 Task: Log work in the project CometTech for the issue 'Integrate a new voice recognition feature into an existing mobile application to enhance user interaction and accessibility' spent time as '1w 2d 1h 26m' and remaining time as '3w 1d 23h 10m' and move to top of backlog. Now add the issue to the epic 'Agile Process Implementation'. Log work in the project CometTech for the issue 'Develop a new tool for automated testing of web application compatibility across different browsers and devices' spent time as '4w 4d 23h 59m' and remaining time as '1w 1d 14h 43m' and move to bottom of backlog. Now add the issue to the epic 'Performance Improvements'
Action: Mouse moved to (177, 54)
Screenshot: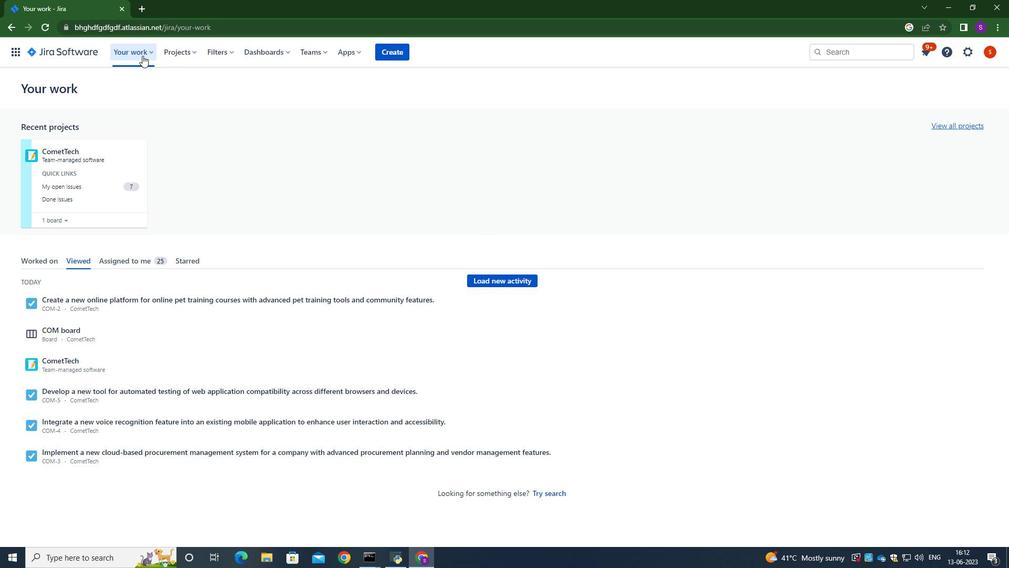 
Action: Mouse pressed left at (177, 54)
Screenshot: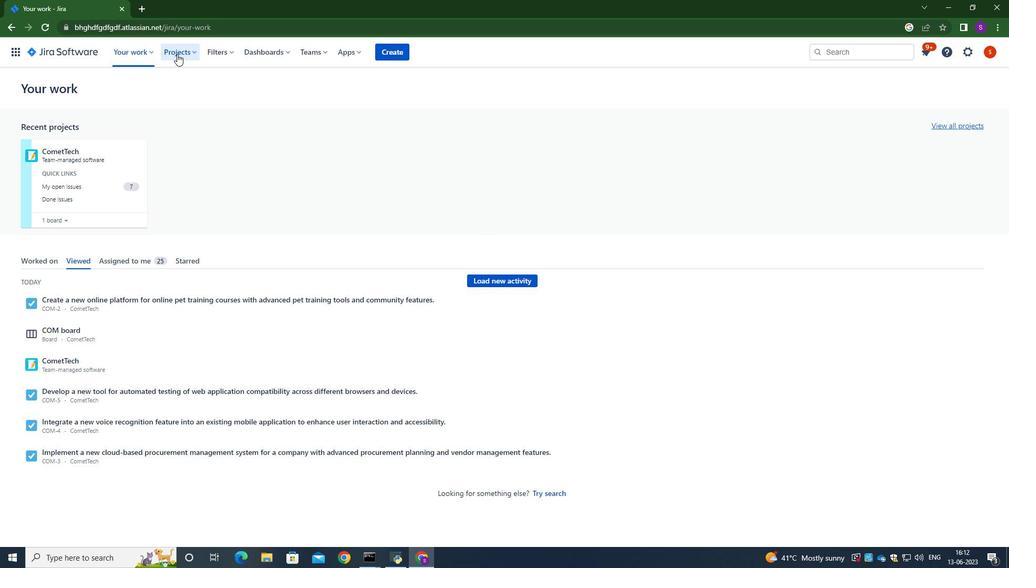 
Action: Mouse moved to (187, 97)
Screenshot: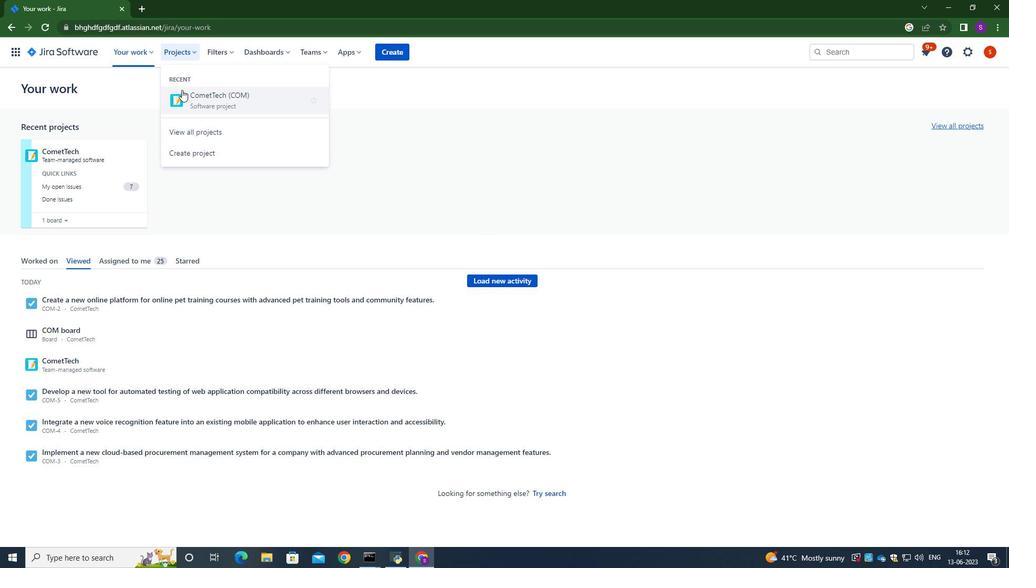 
Action: Mouse pressed left at (187, 97)
Screenshot: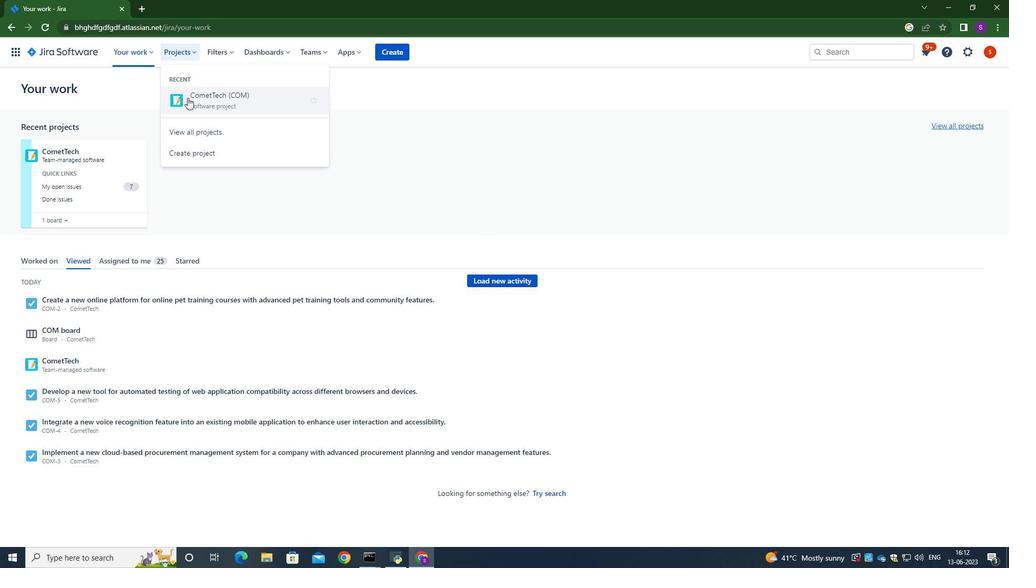 
Action: Mouse moved to (57, 160)
Screenshot: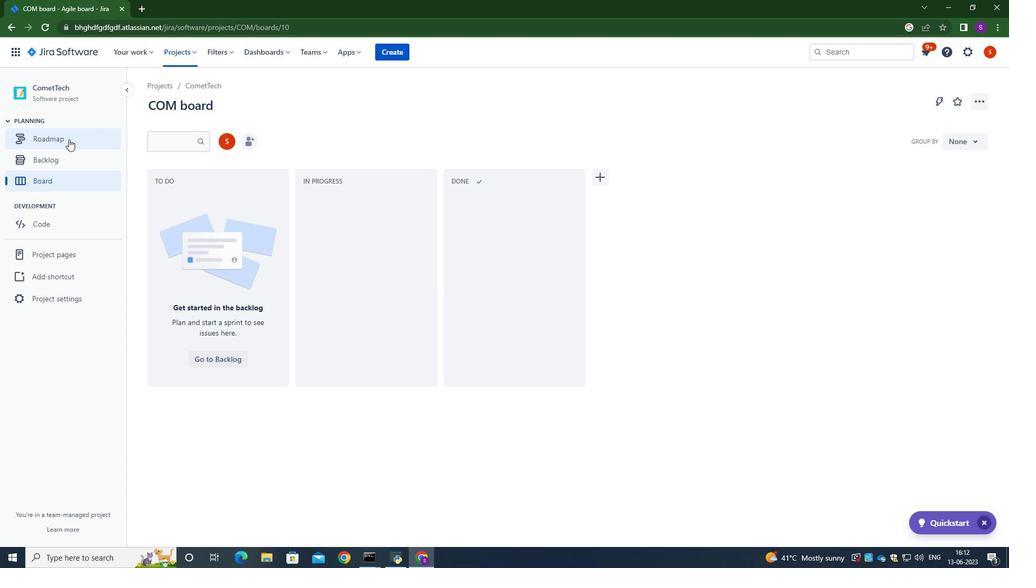 
Action: Mouse pressed left at (57, 160)
Screenshot: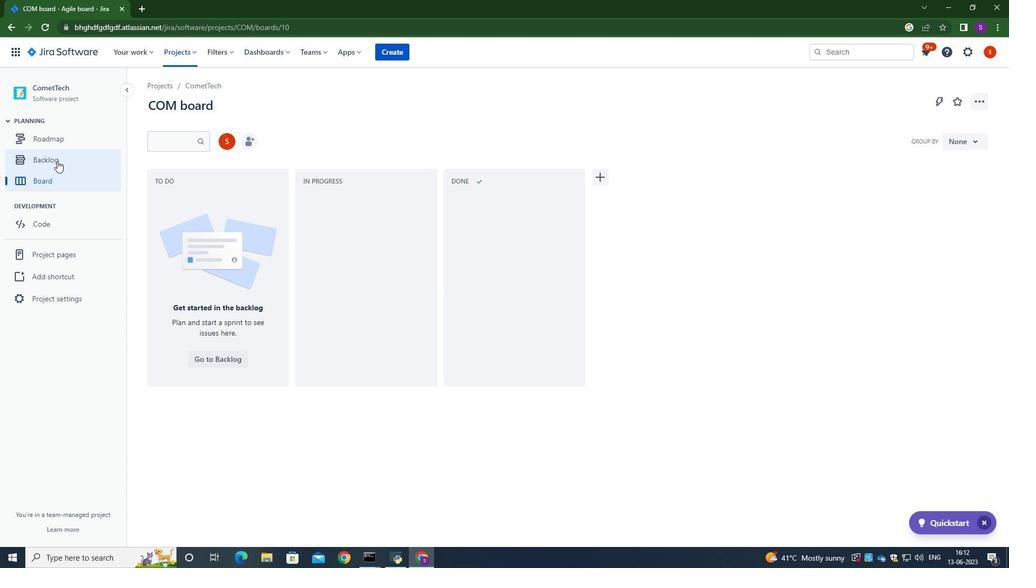 
Action: Mouse moved to (475, 342)
Screenshot: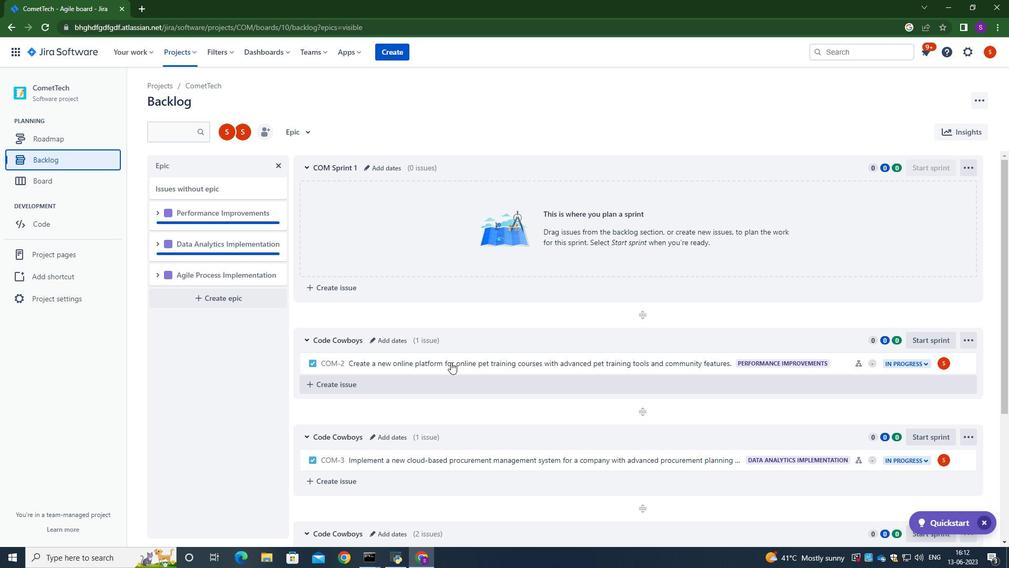 
Action: Mouse scrolled (475, 342) with delta (0, 0)
Screenshot: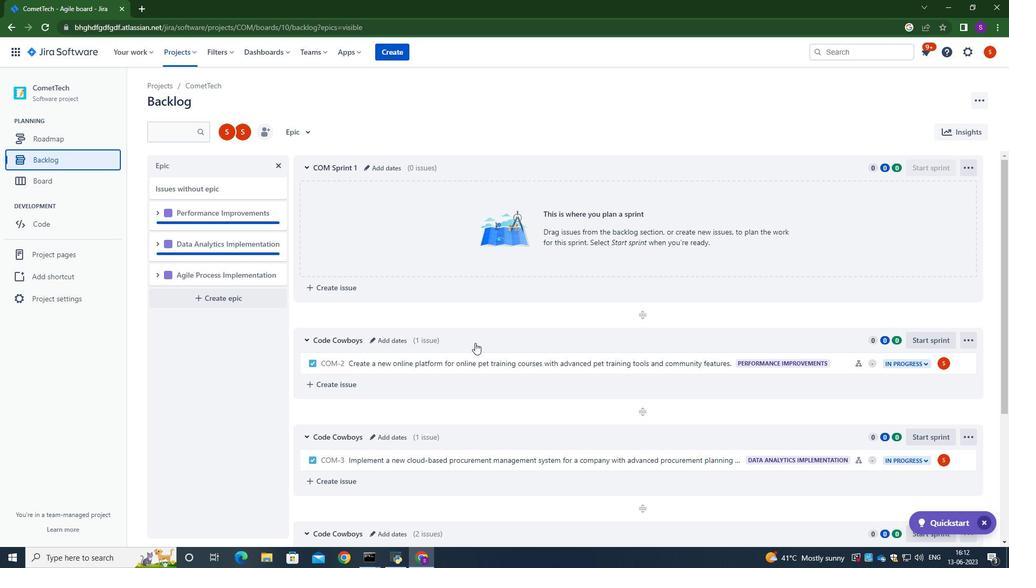 
Action: Mouse scrolled (475, 342) with delta (0, 0)
Screenshot: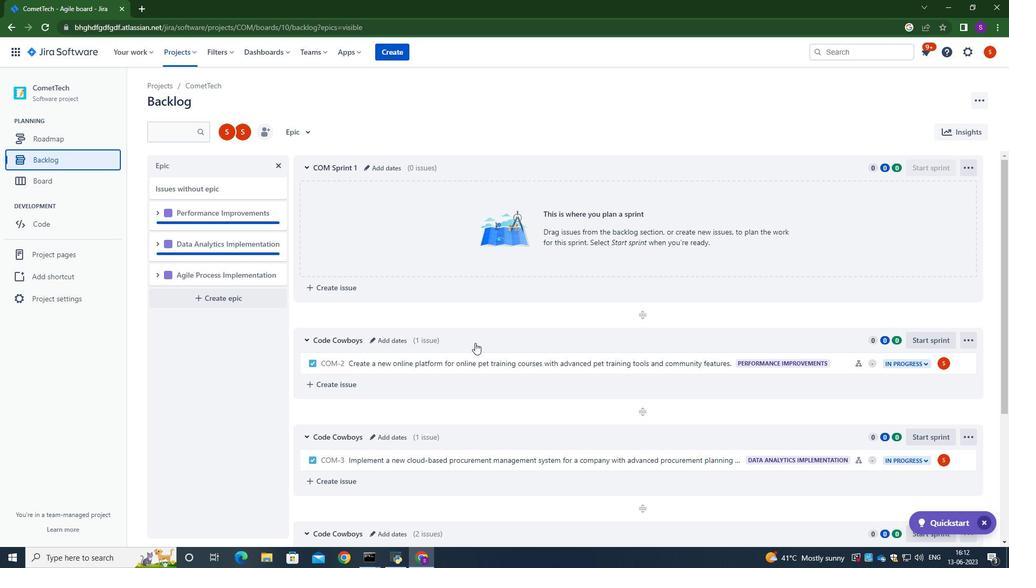 
Action: Mouse moved to (489, 298)
Screenshot: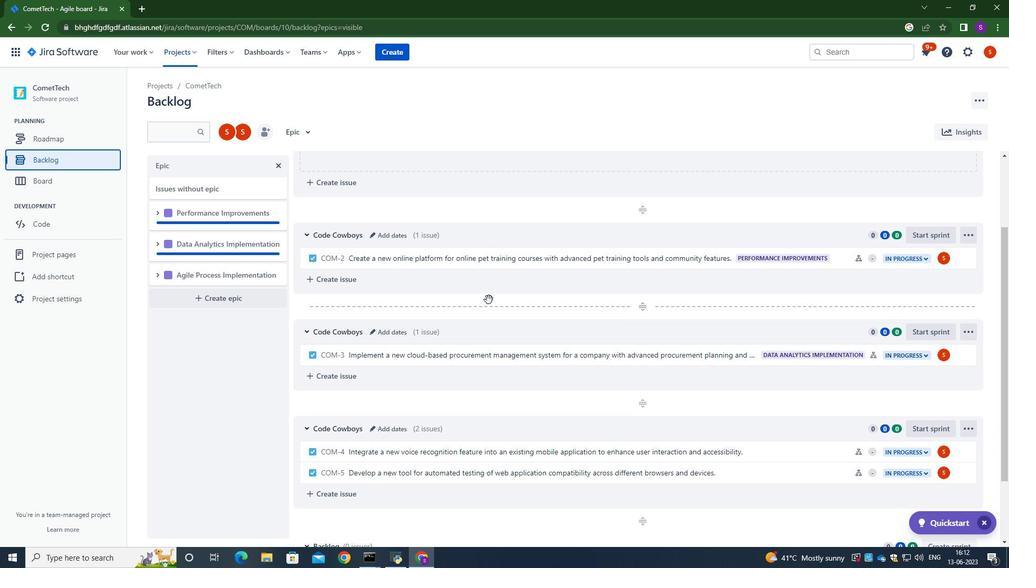 
Action: Mouse scrolled (489, 297) with delta (0, 0)
Screenshot: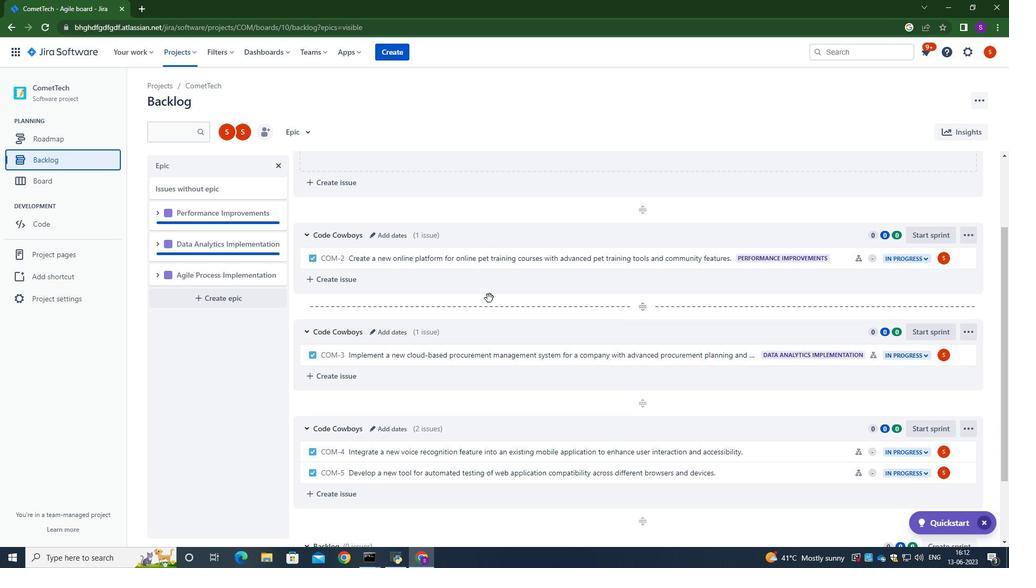 
Action: Mouse scrolled (489, 297) with delta (0, 0)
Screenshot: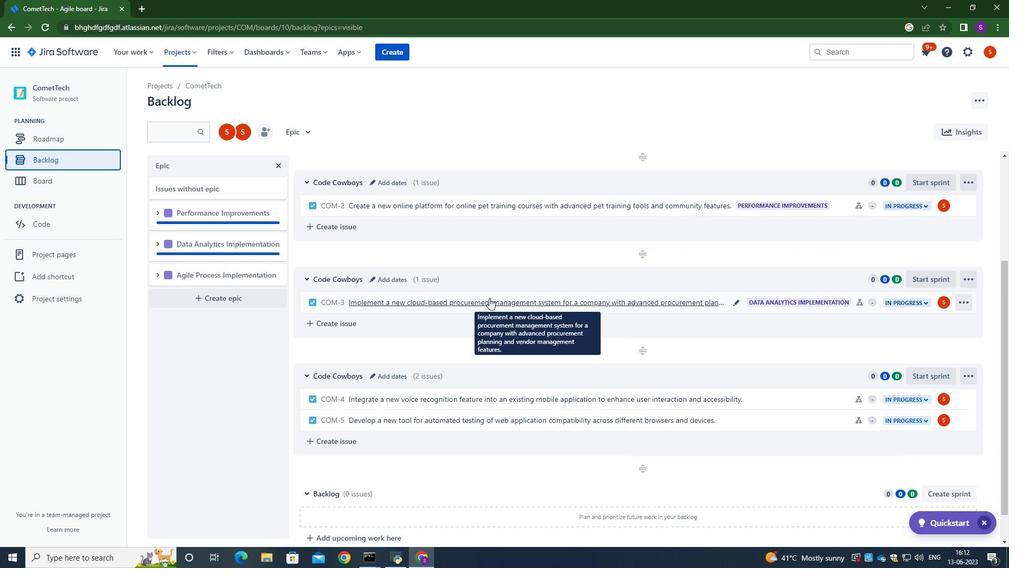 
Action: Mouse scrolled (489, 297) with delta (0, 0)
Screenshot: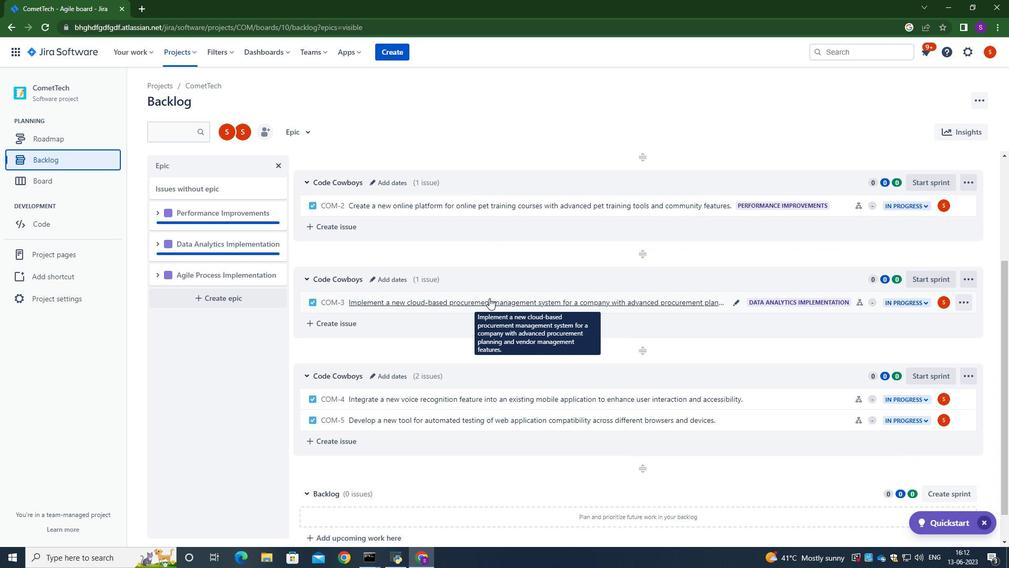 
Action: Mouse scrolled (489, 297) with delta (0, 0)
Screenshot: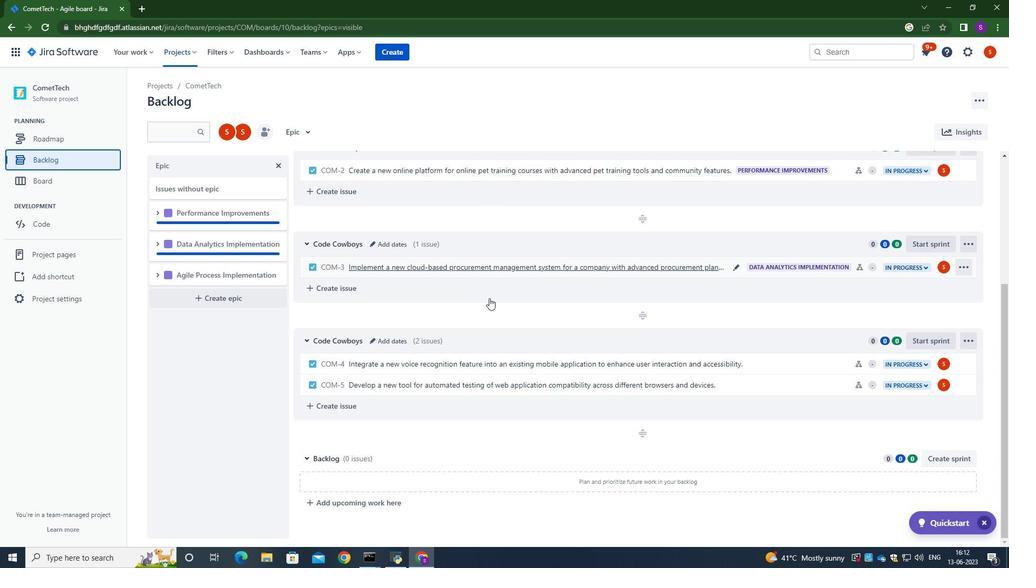 
Action: Mouse scrolled (489, 297) with delta (0, 0)
Screenshot: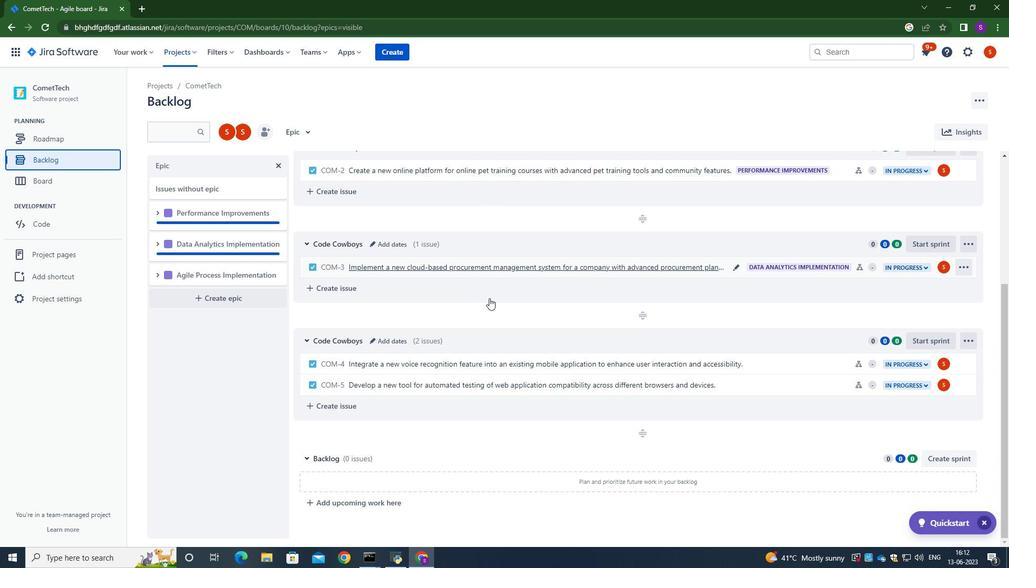 
Action: Mouse moved to (470, 364)
Screenshot: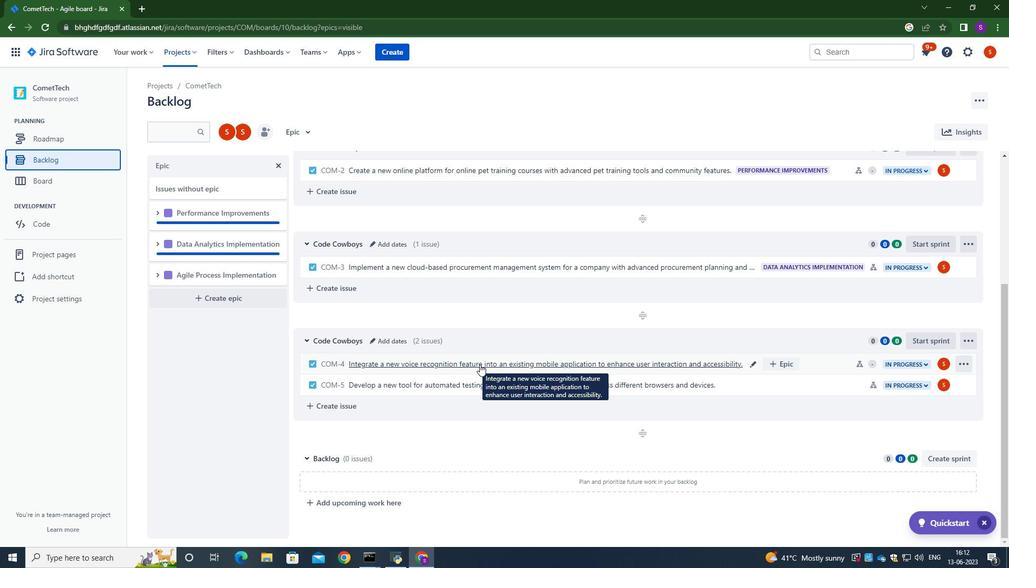 
Action: Mouse pressed left at (470, 364)
Screenshot: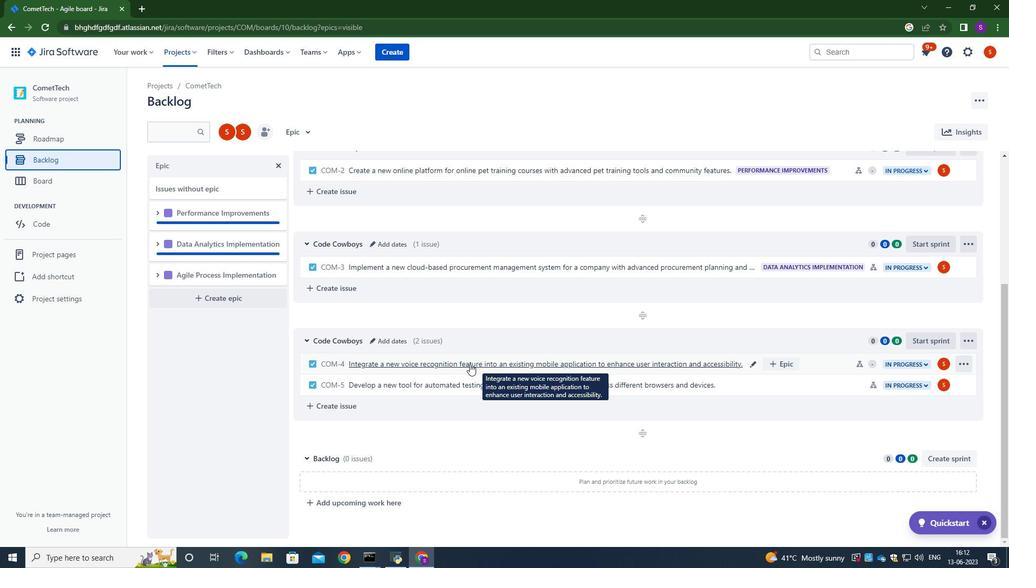 
Action: Mouse moved to (964, 158)
Screenshot: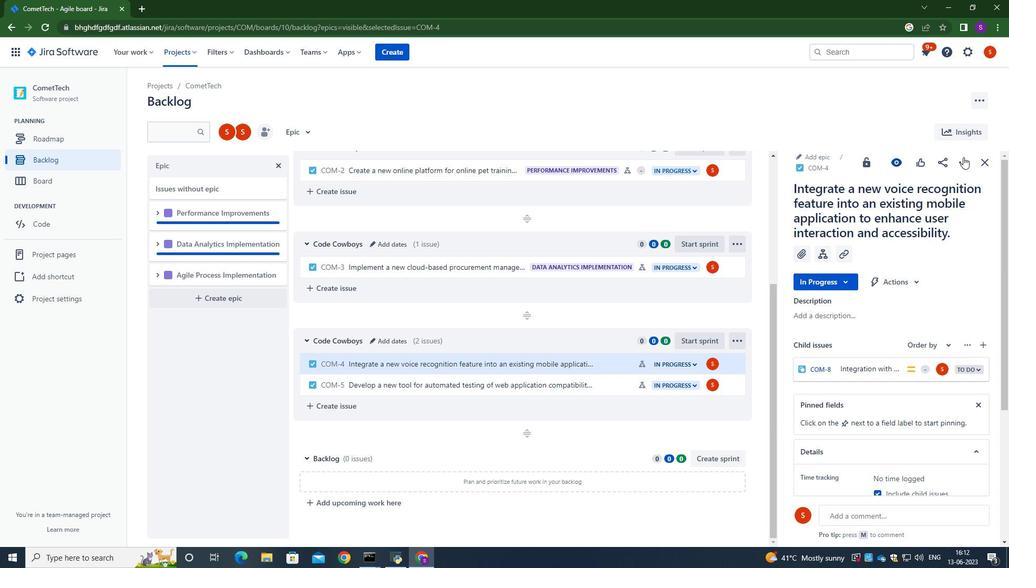
Action: Mouse pressed left at (964, 158)
Screenshot: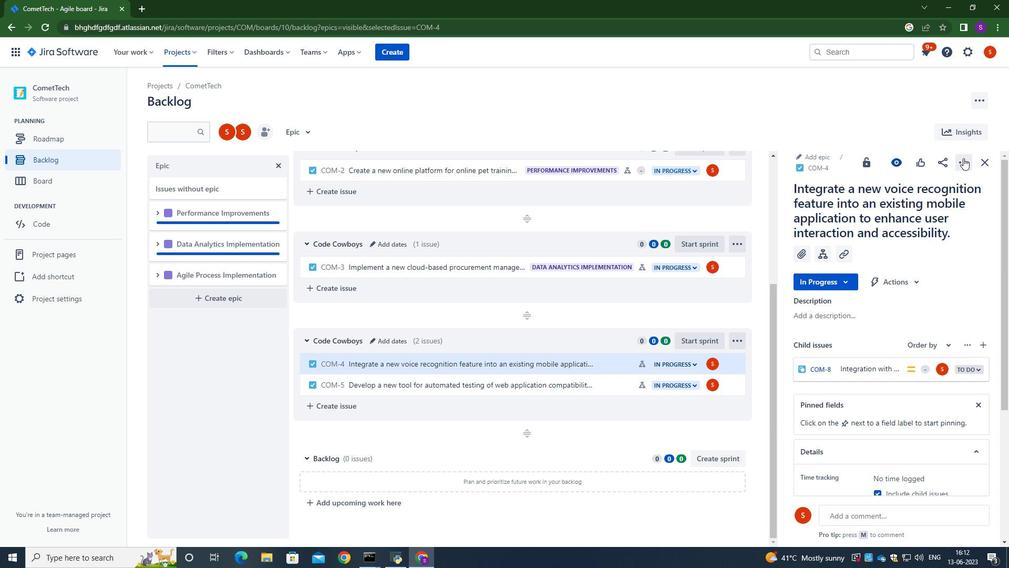 
Action: Mouse moved to (926, 196)
Screenshot: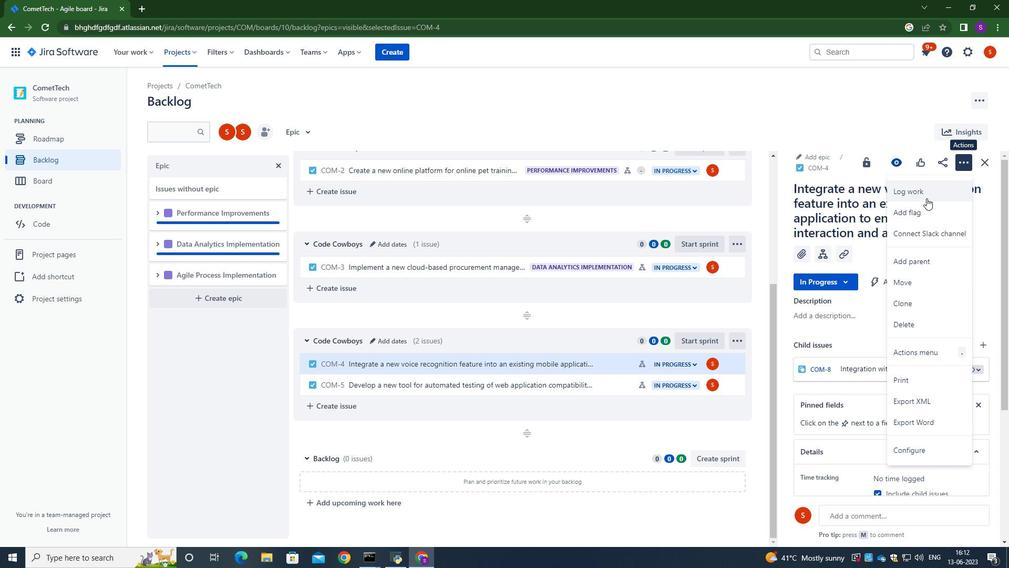 
Action: Mouse pressed left at (926, 196)
Screenshot: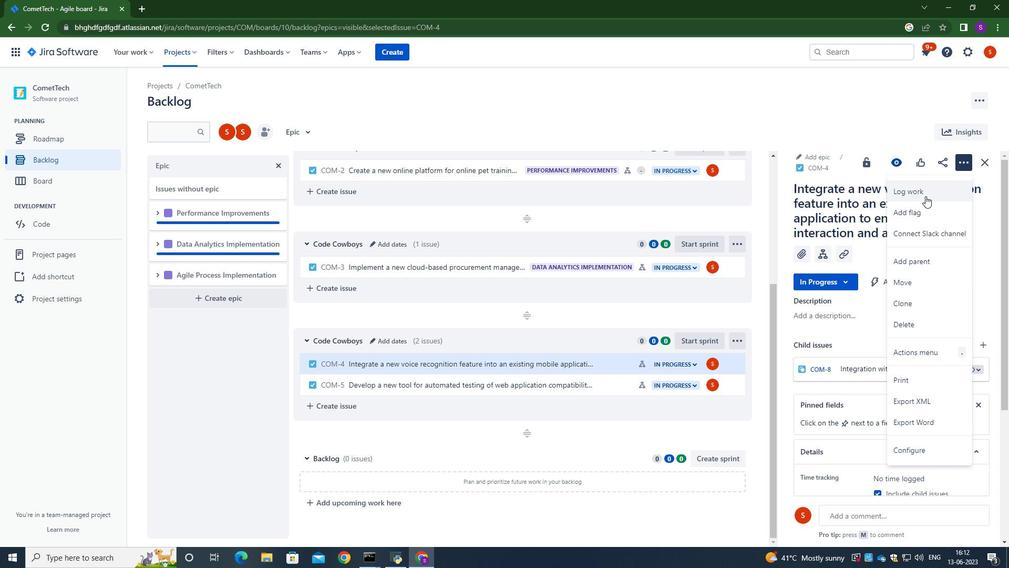 
Action: Mouse moved to (420, 157)
Screenshot: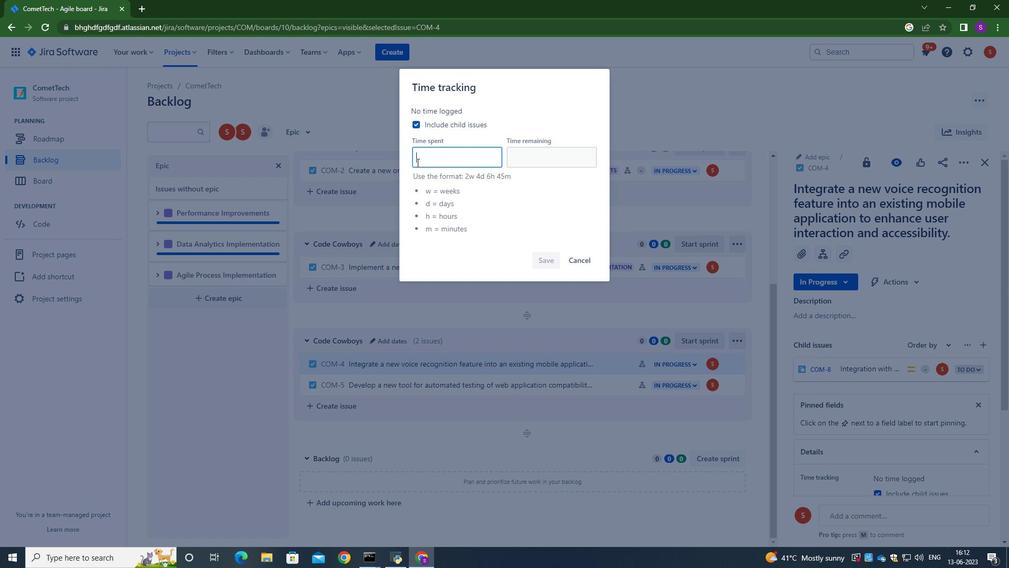 
Action: Mouse pressed left at (420, 157)
Screenshot: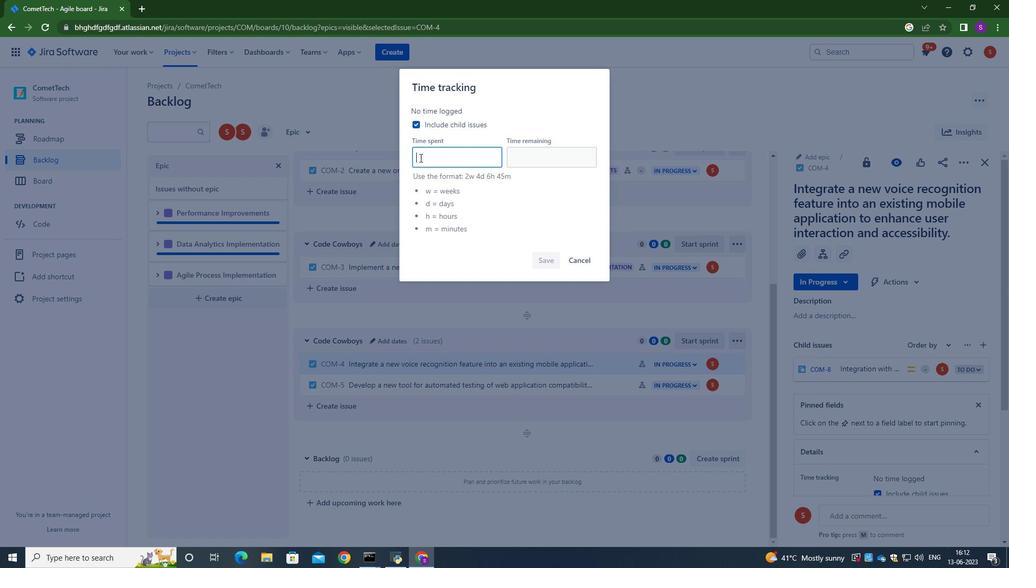 
Action: Key pressed 1w<Key.space>2d<Key.space>1j<Key.backspace>h<Key.space>26m<Key.tab>3w<Key.space>1d<Key.space>23h<Key.space>10m
Screenshot: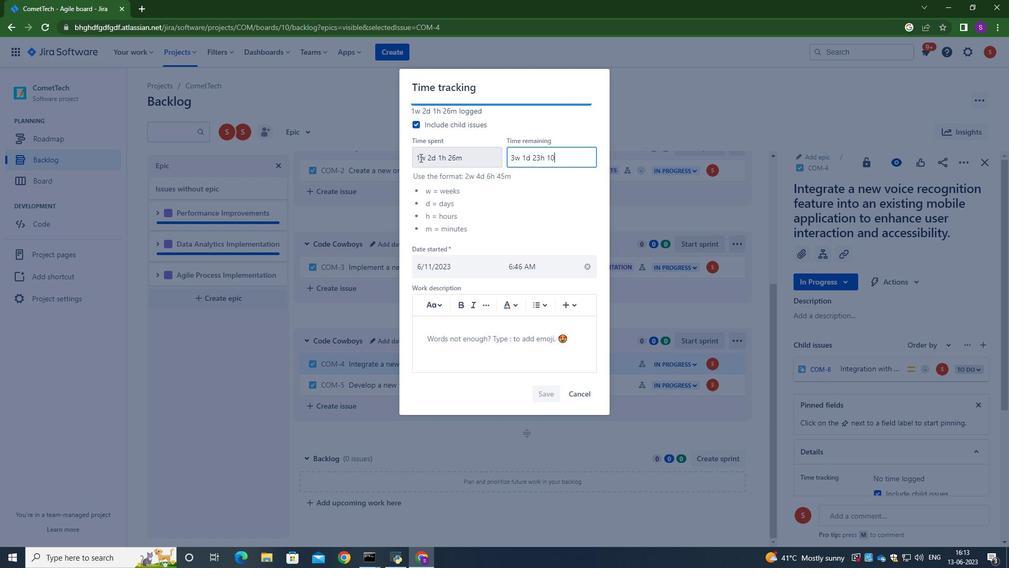
Action: Mouse moved to (550, 391)
Screenshot: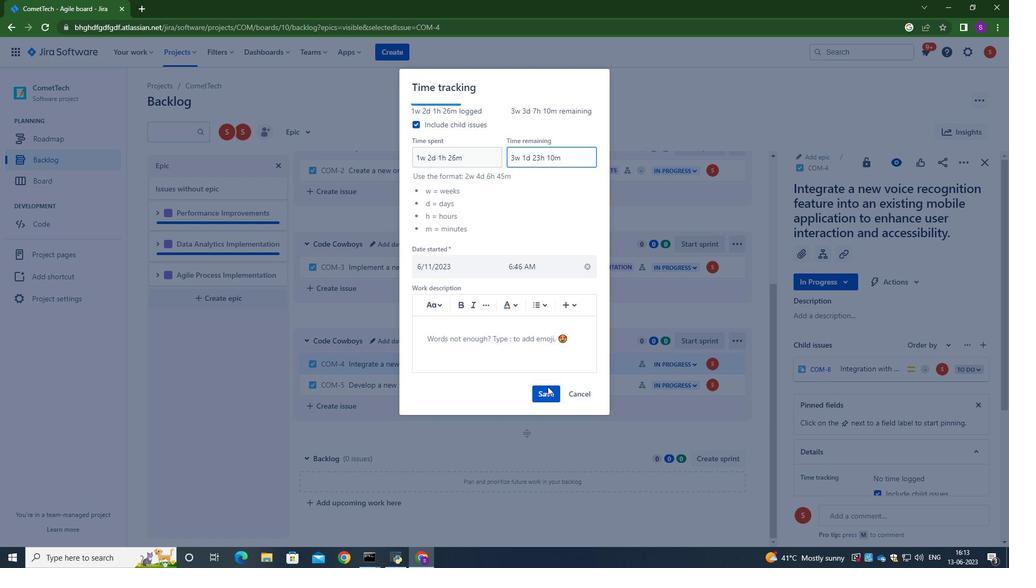 
Action: Mouse pressed left at (550, 391)
Screenshot: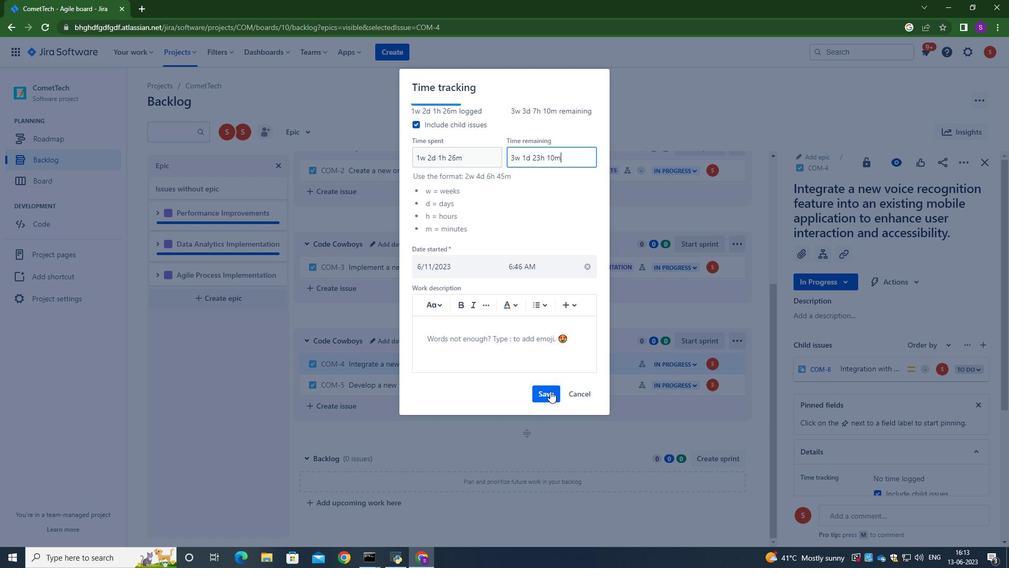 
Action: Mouse moved to (733, 364)
Screenshot: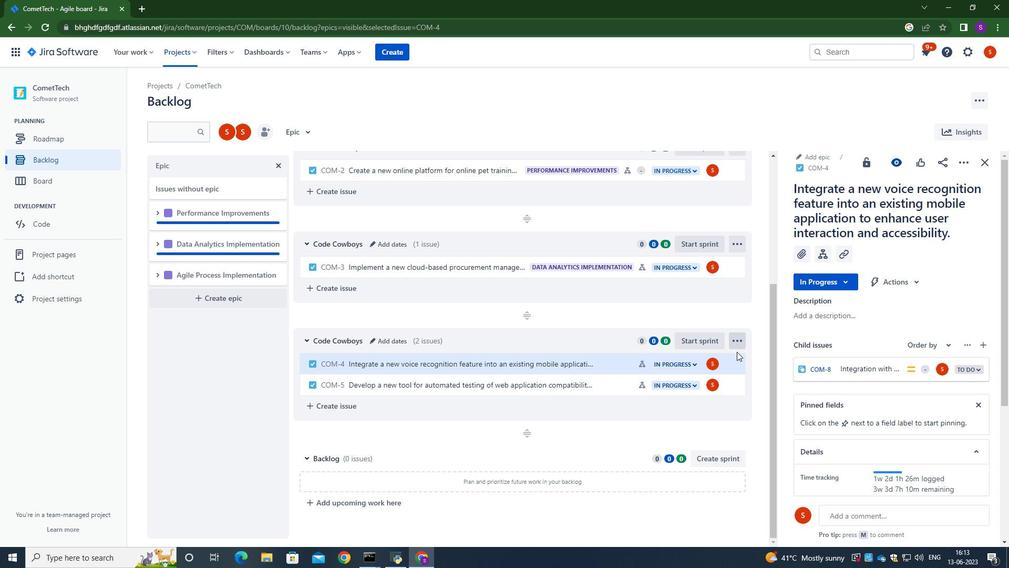 
Action: Mouse pressed left at (733, 364)
Screenshot: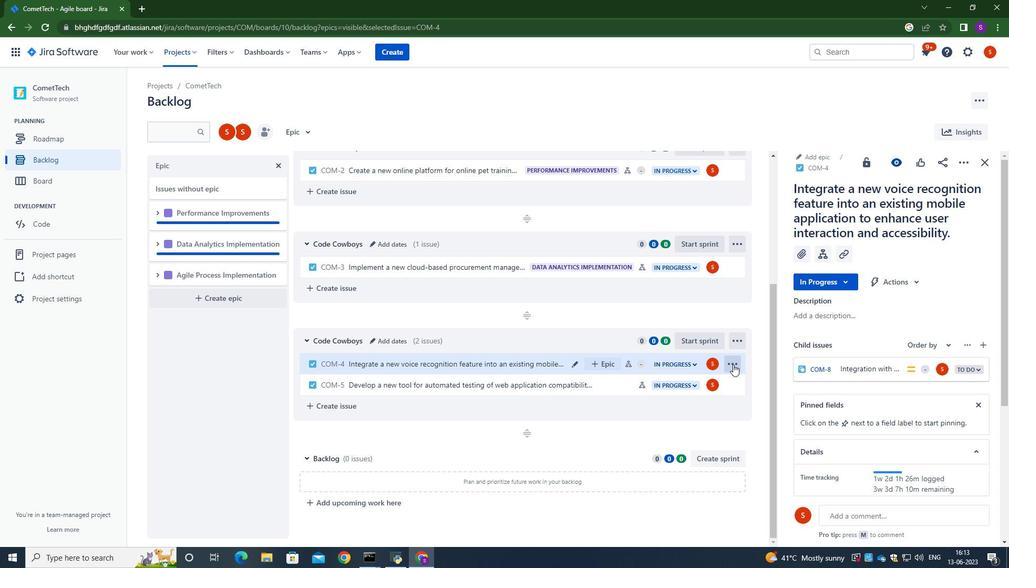 
Action: Mouse pressed left at (733, 364)
Screenshot: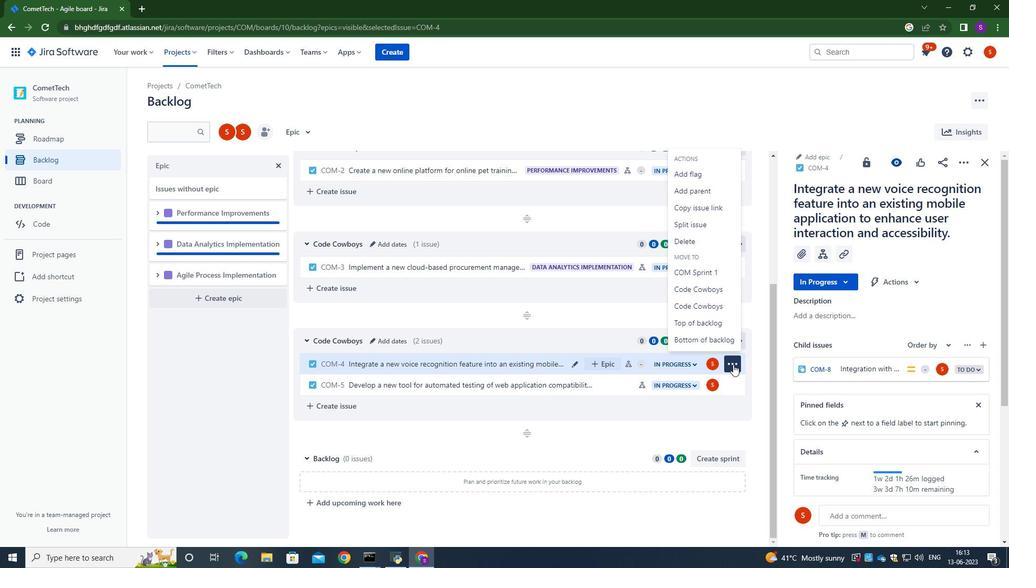 
Action: Mouse moved to (412, 362)
Screenshot: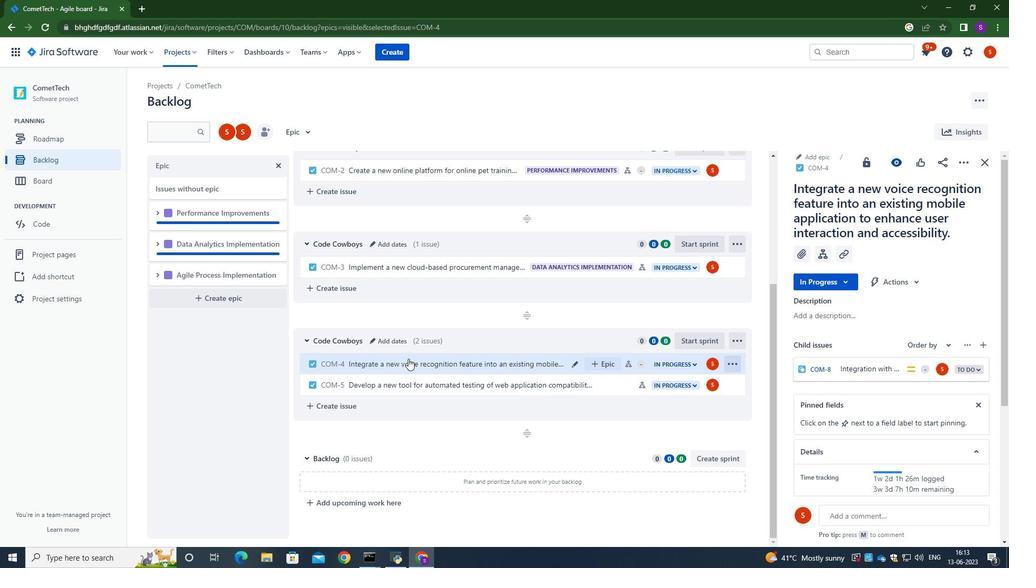 
Action: Mouse pressed left at (412, 362)
Screenshot: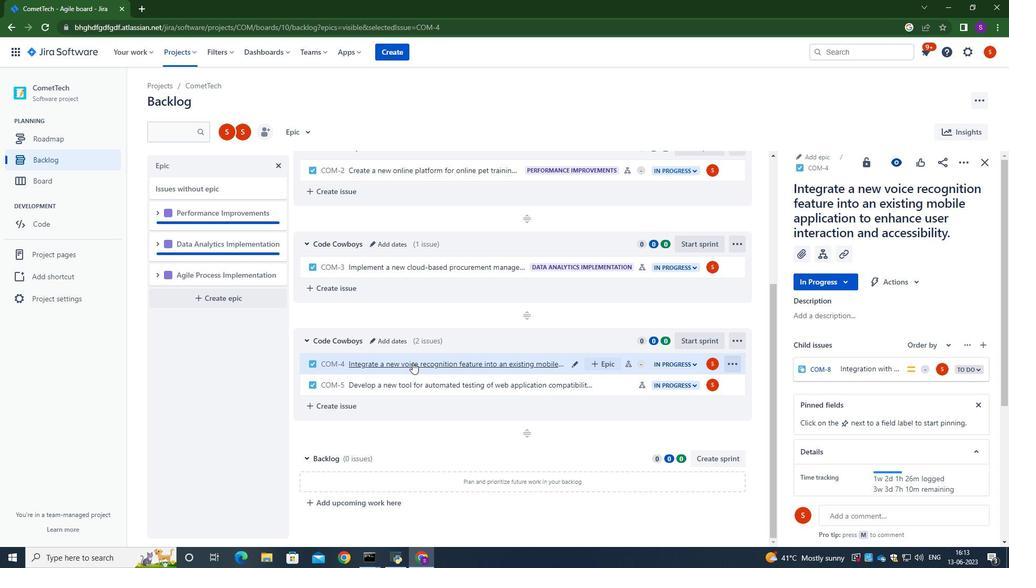 
Action: Mouse moved to (389, 316)
Screenshot: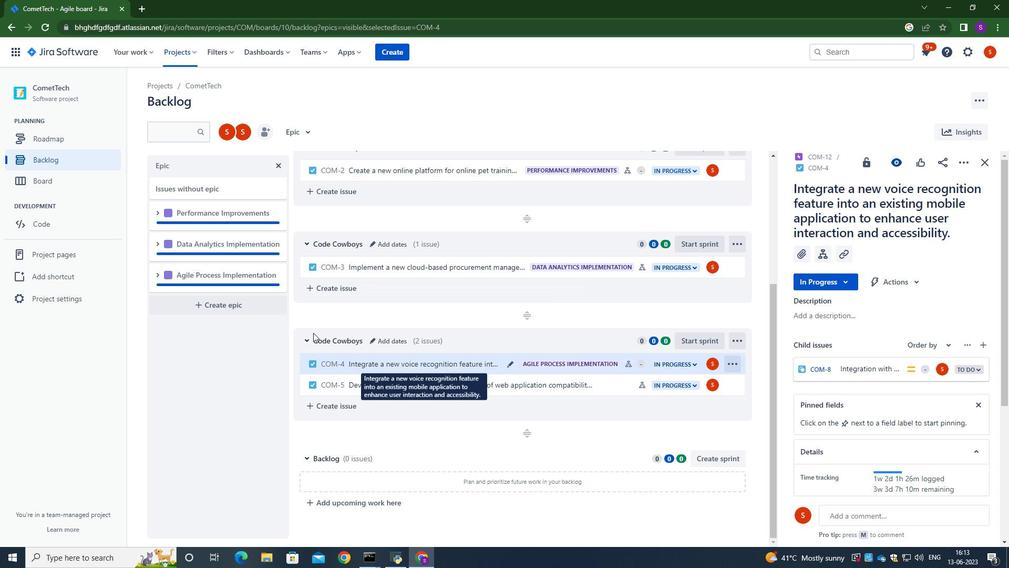 
Action: Mouse scrolled (389, 316) with delta (0, 0)
Screenshot: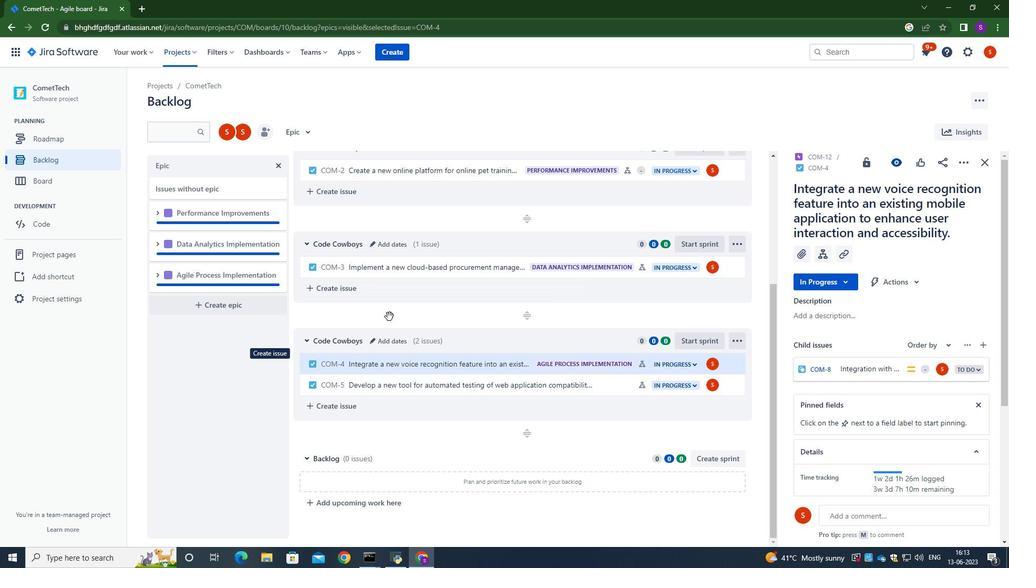 
Action: Mouse moved to (504, 390)
Screenshot: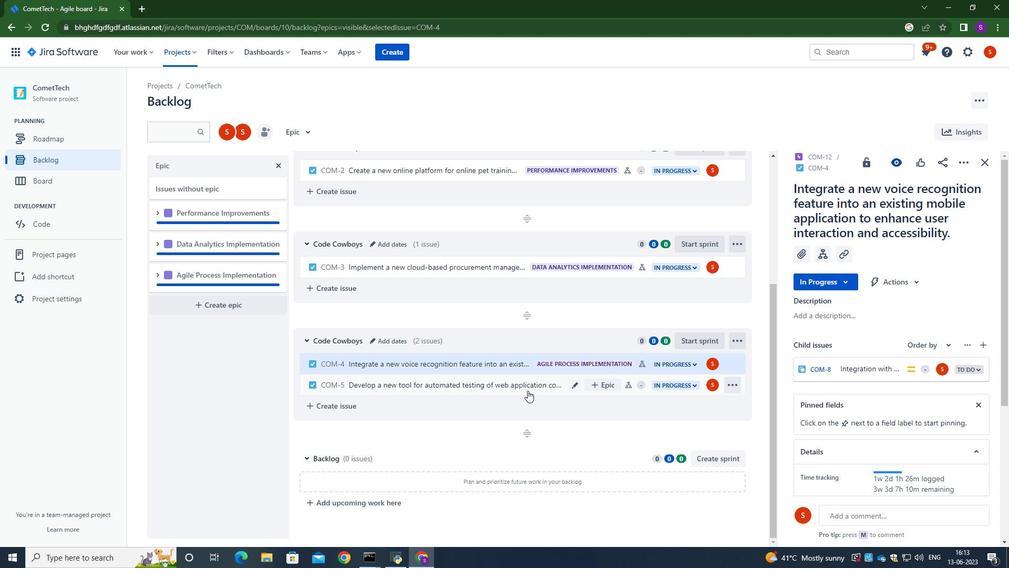 
Action: Mouse pressed left at (504, 390)
Screenshot: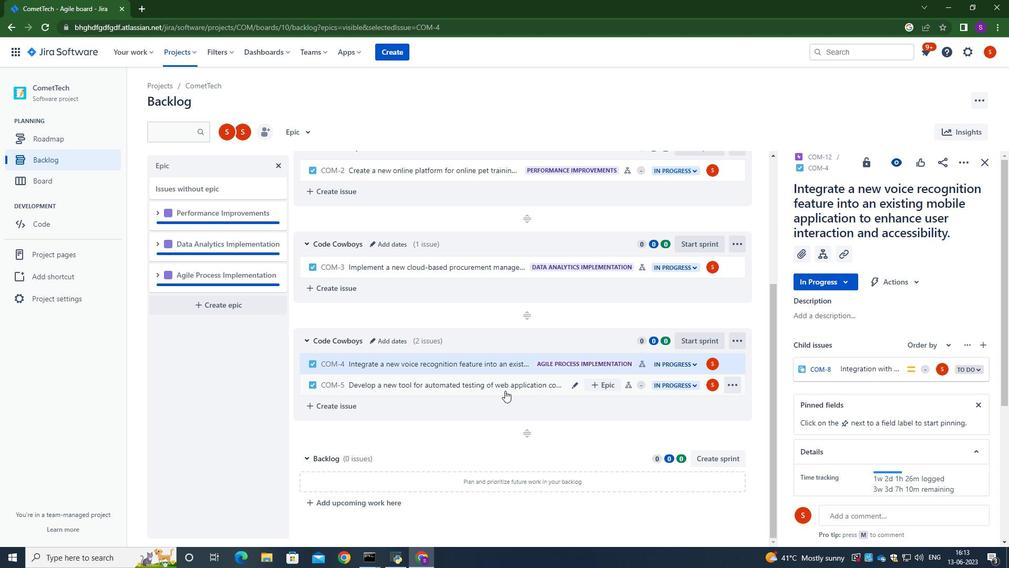 
Action: Mouse moved to (965, 161)
Screenshot: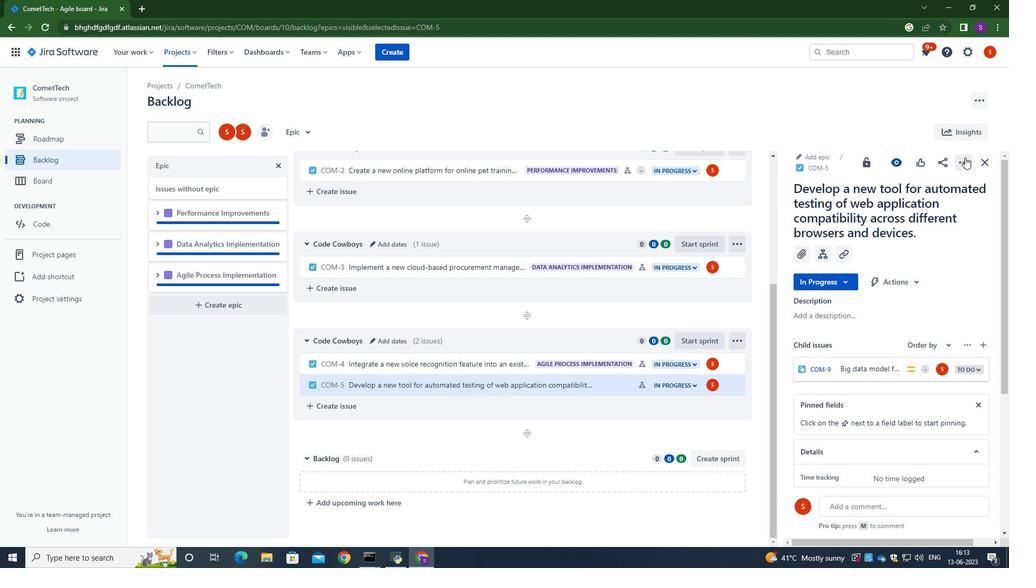 
Action: Mouse pressed left at (965, 161)
Screenshot: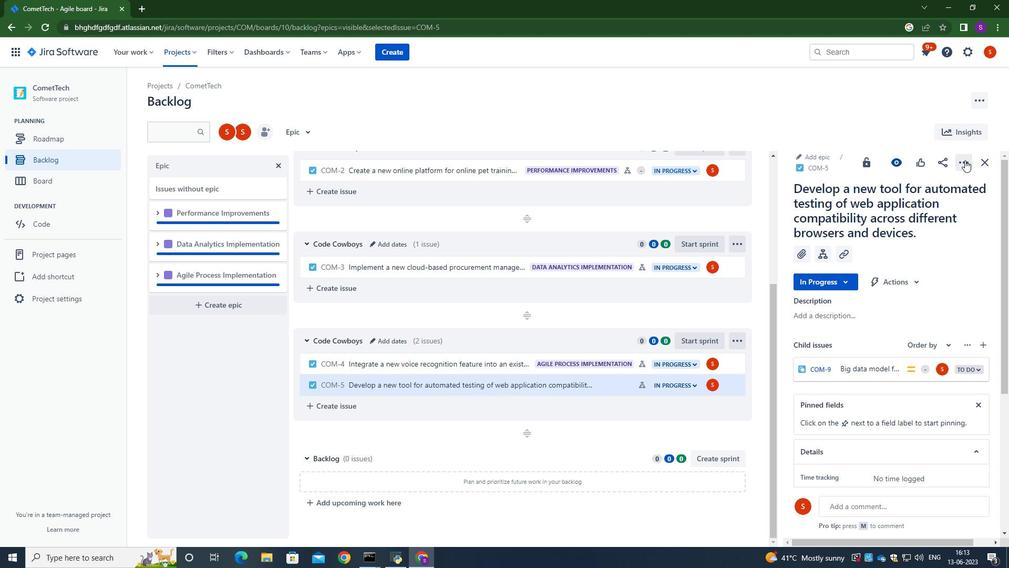 
Action: Mouse moved to (922, 190)
Screenshot: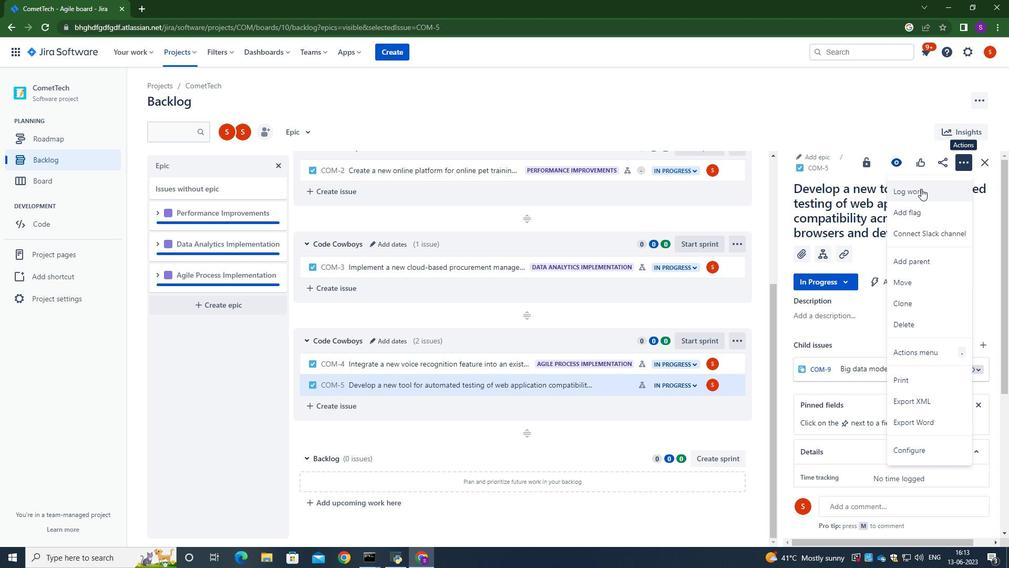 
Action: Mouse pressed left at (922, 190)
Screenshot: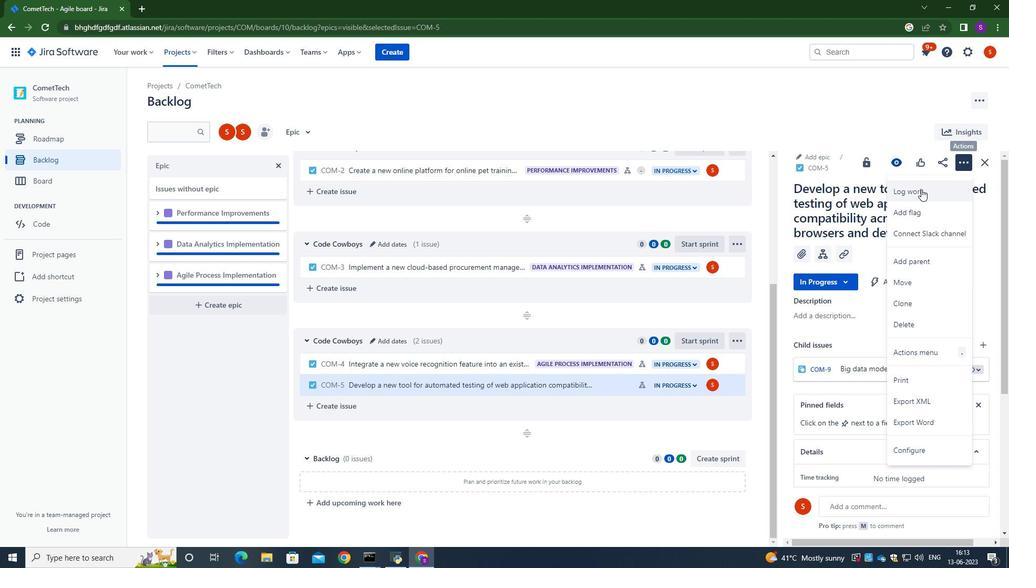 
Action: Mouse moved to (433, 155)
Screenshot: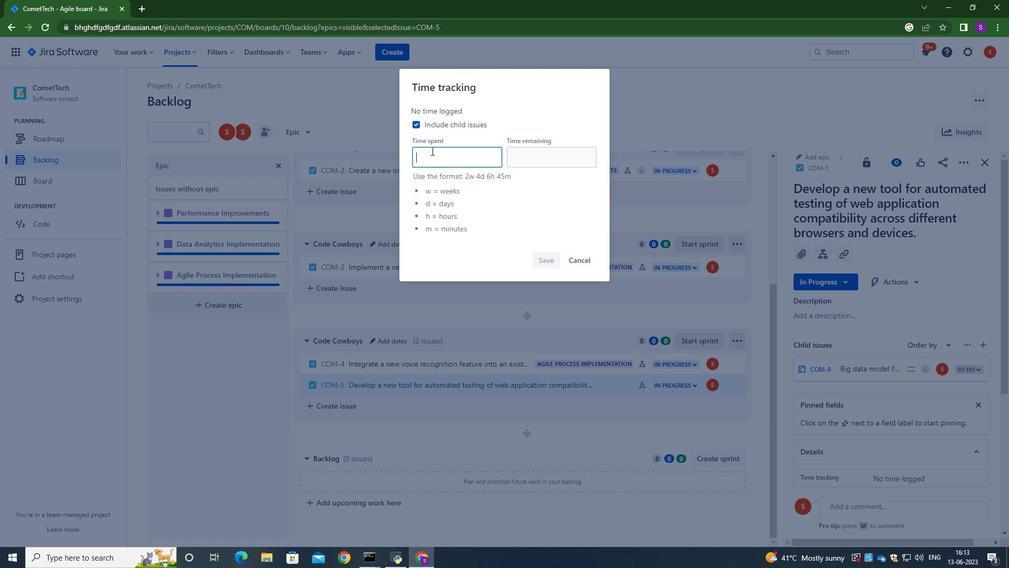 
Action: Mouse pressed left at (433, 155)
Screenshot: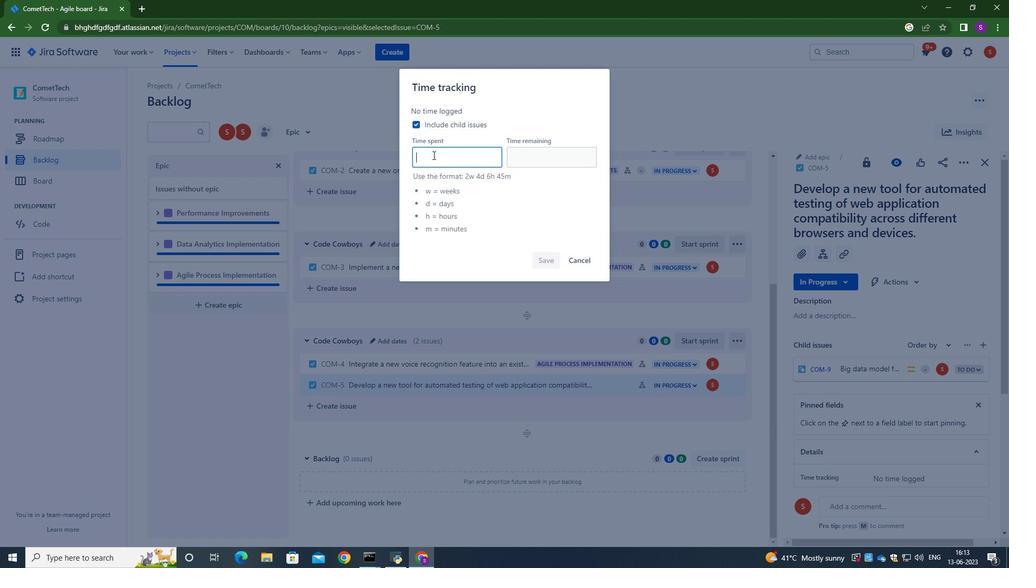 
Action: Key pressed 4w<Key.space>4d<Key.space>23h<Key.space>59m<Key.tab>1w<Key.space>1d<Key.space>14h<Key.space>43m
Screenshot: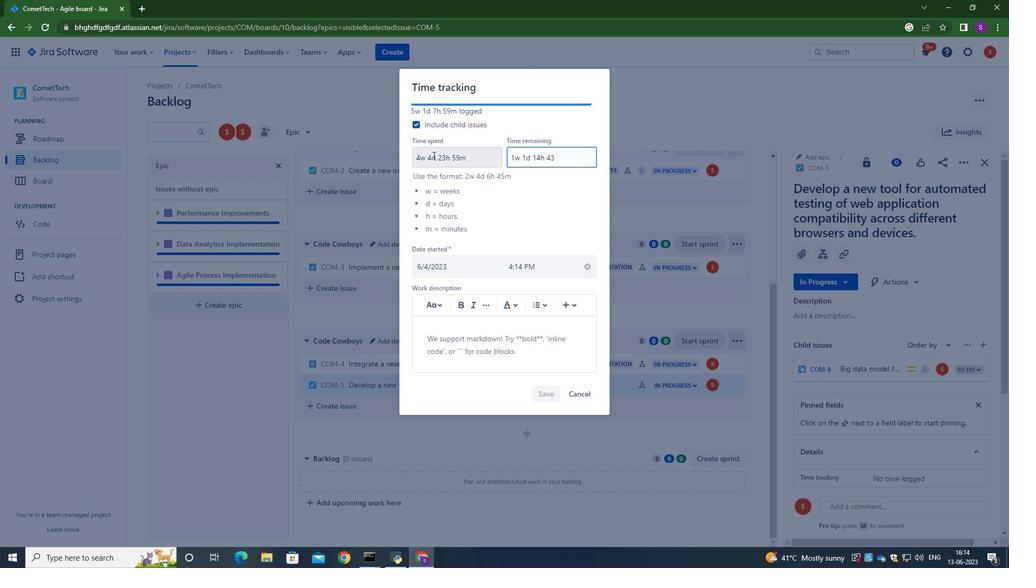 
Action: Mouse moved to (541, 390)
Screenshot: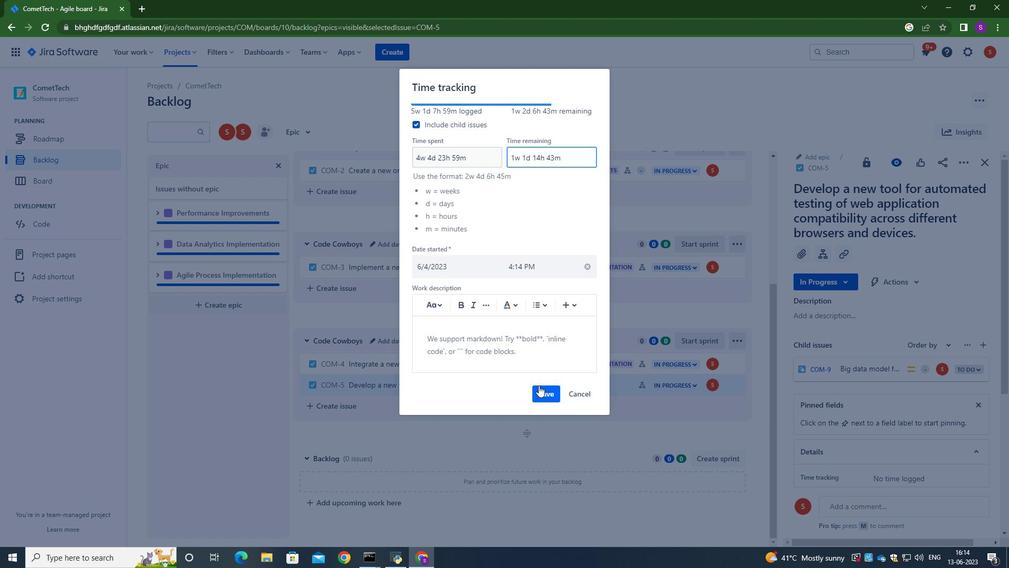 
Action: Mouse pressed left at (541, 390)
Screenshot: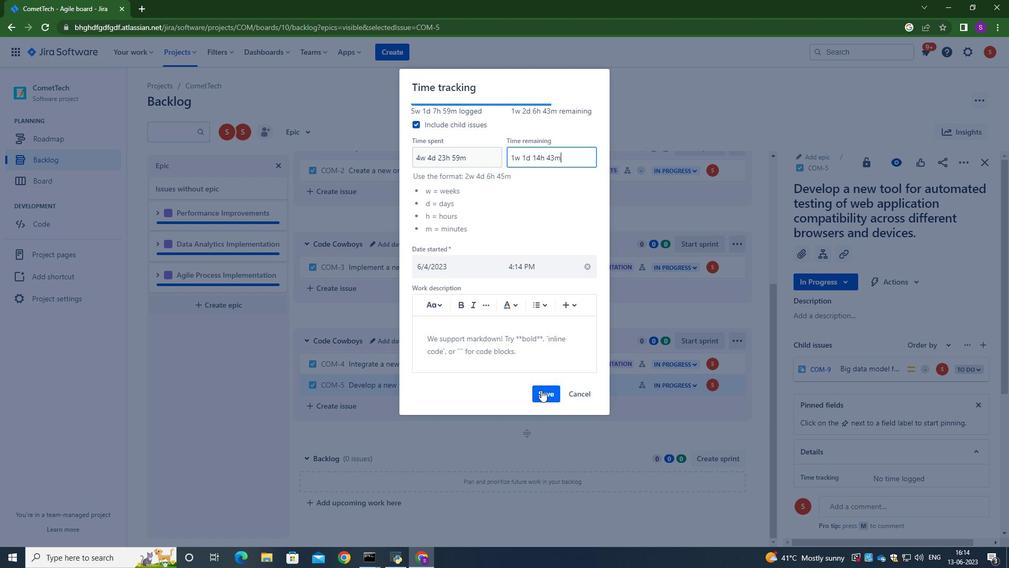 
Action: Mouse moved to (474, 383)
Screenshot: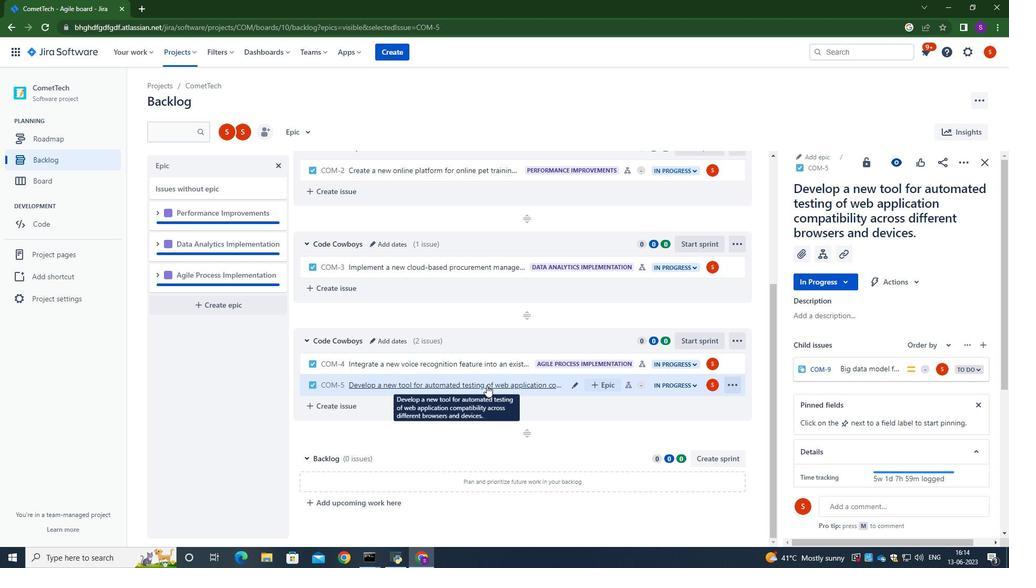 
Action: Mouse pressed left at (474, 383)
Screenshot: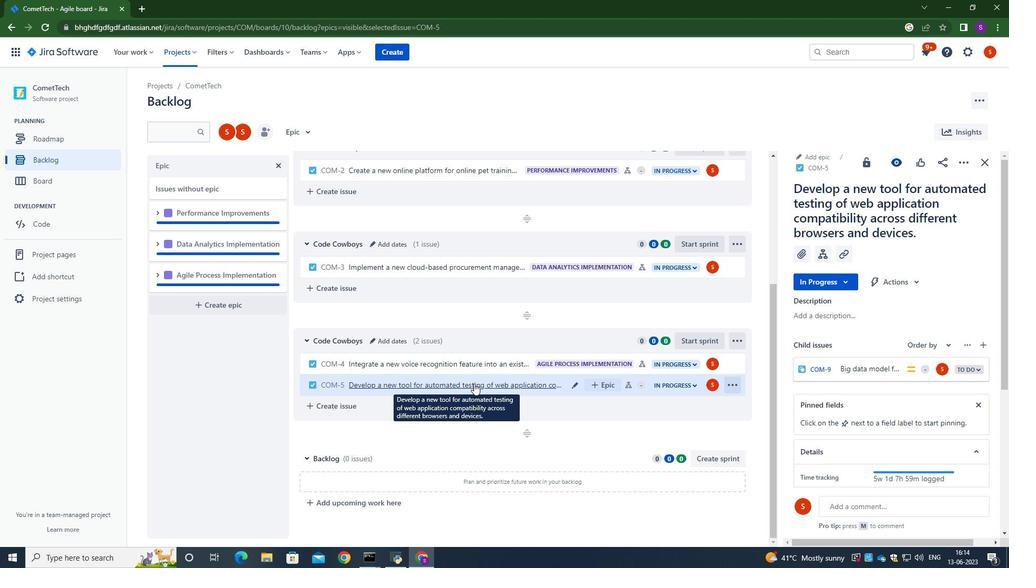 
Action: Mouse moved to (642, 385)
Screenshot: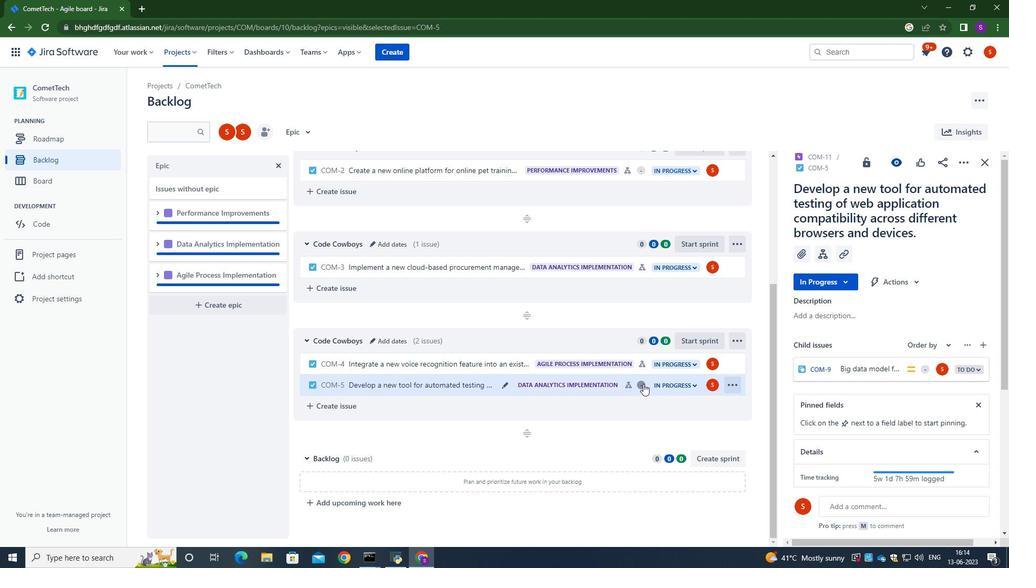 
Action: Mouse pressed left at (642, 385)
Screenshot: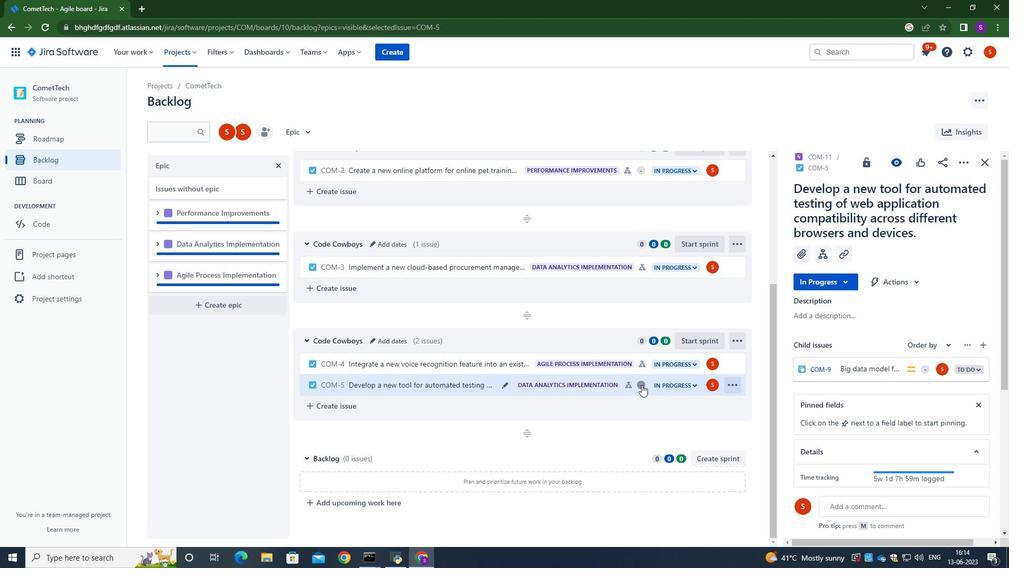 
Action: Mouse moved to (637, 405)
Screenshot: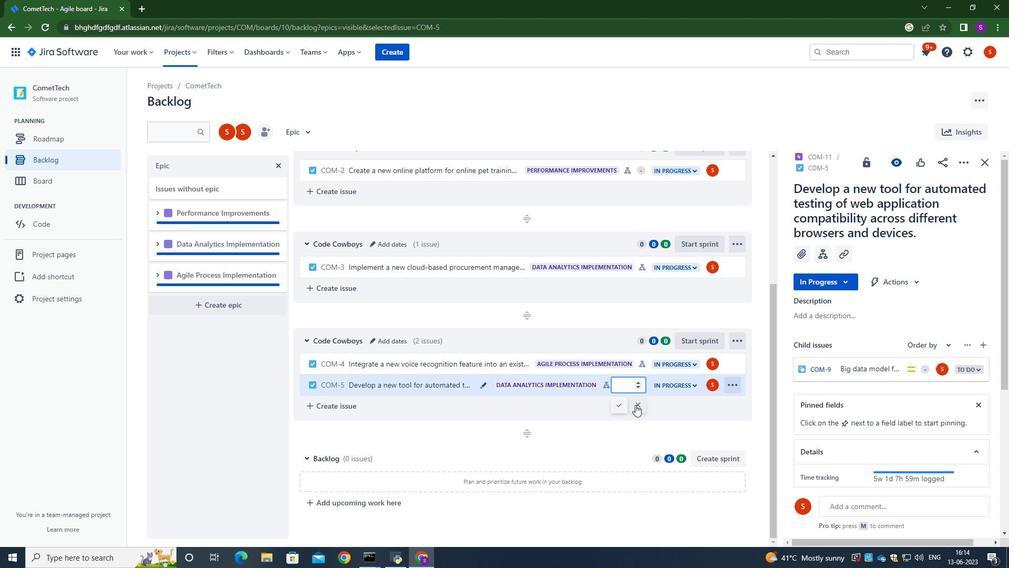 
Action: Mouse pressed left at (637, 405)
Screenshot: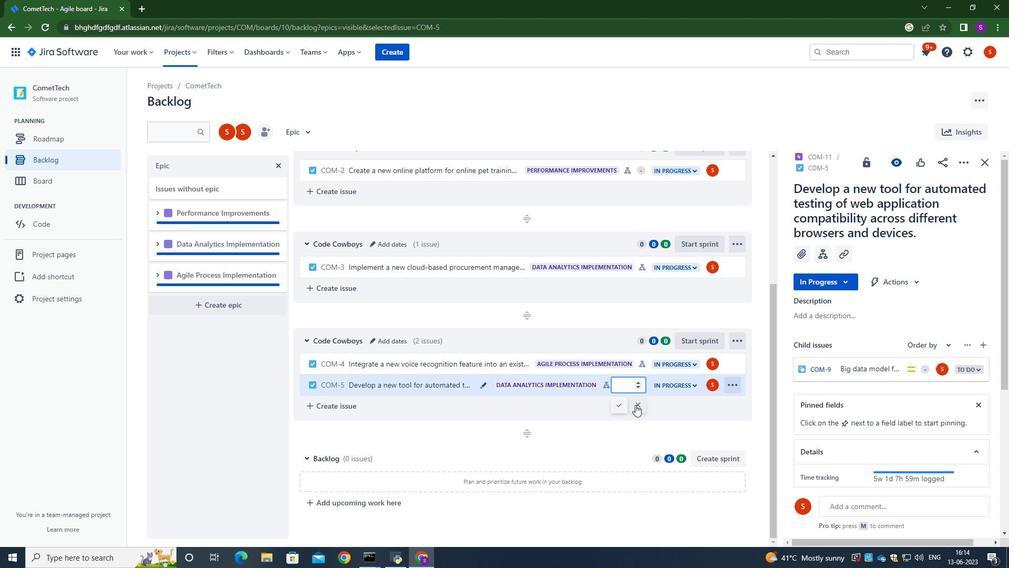 
Action: Mouse moved to (591, 386)
Screenshot: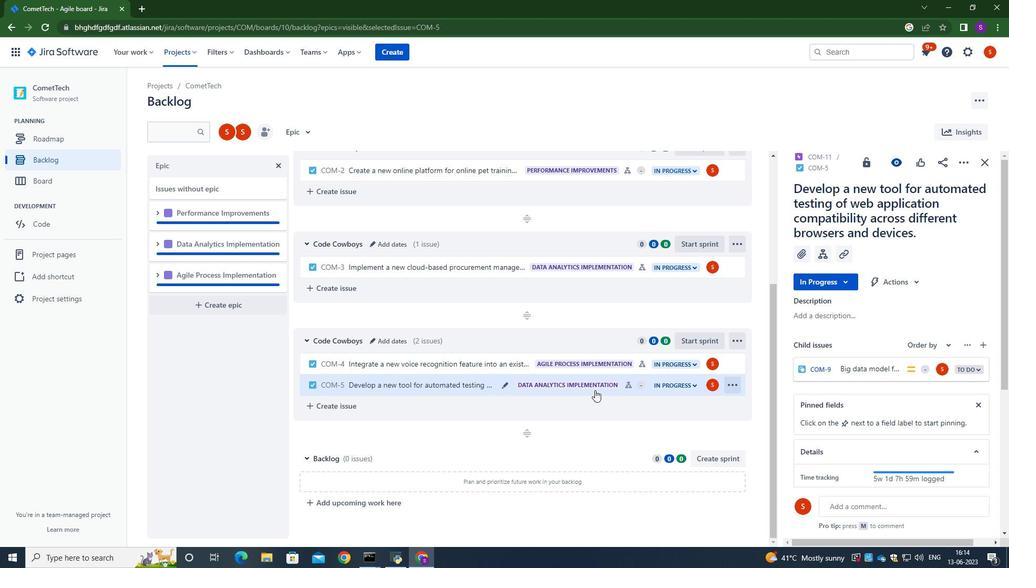 
Action: Mouse pressed left at (591, 386)
Screenshot: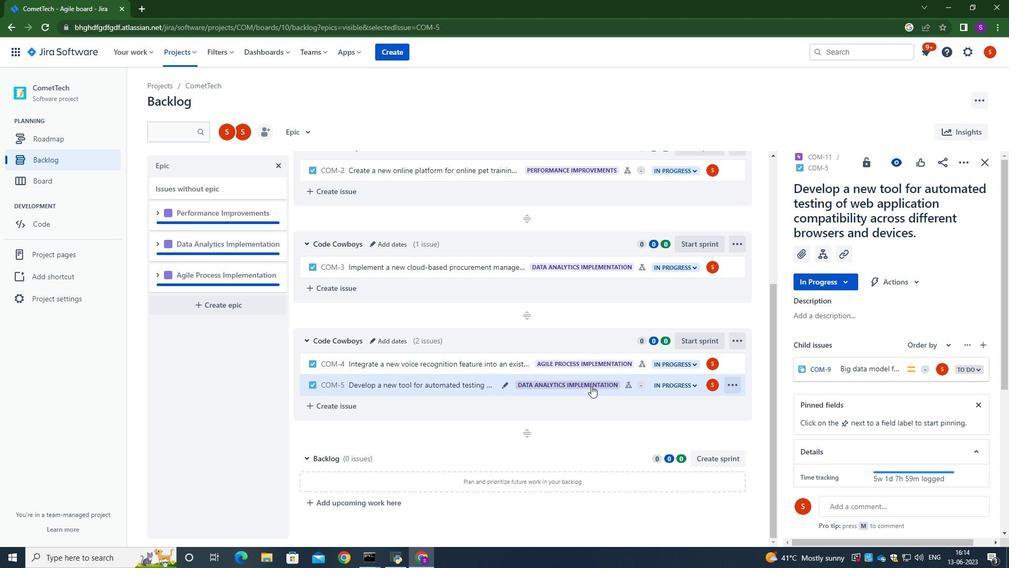
Action: Mouse moved to (542, 465)
Screenshot: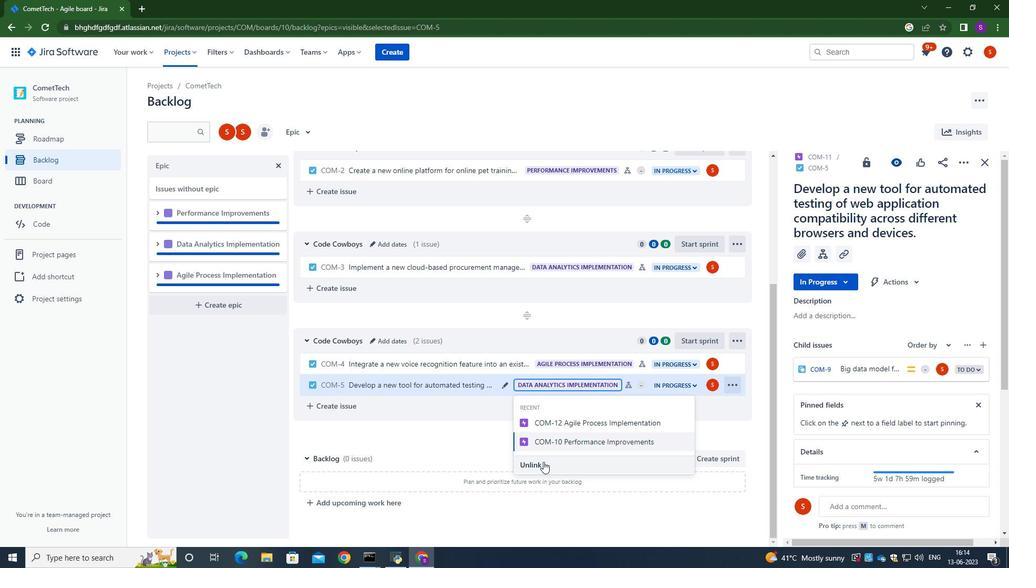 
Action: Mouse pressed left at (542, 465)
Screenshot: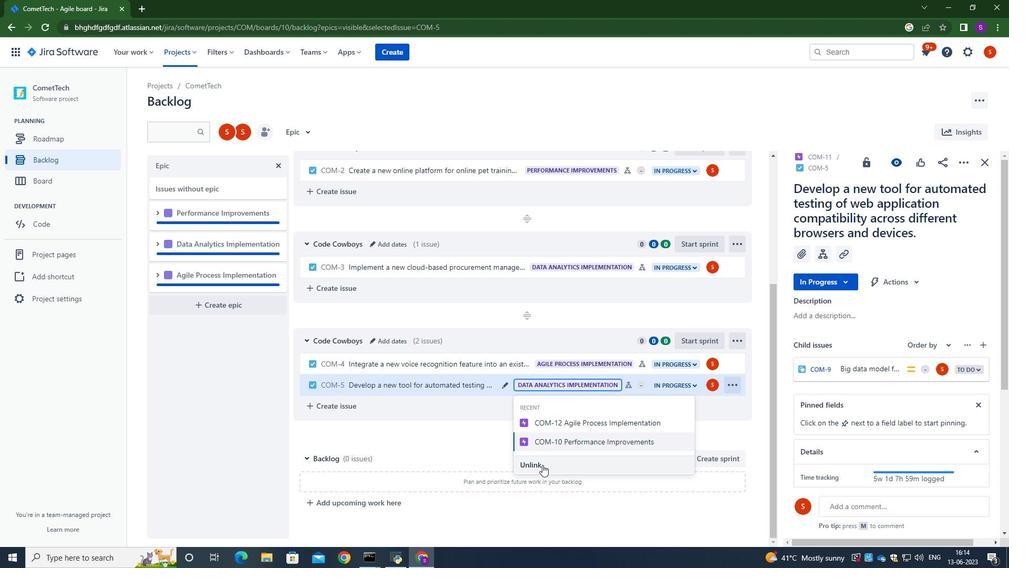 
Action: Mouse moved to (559, 385)
Screenshot: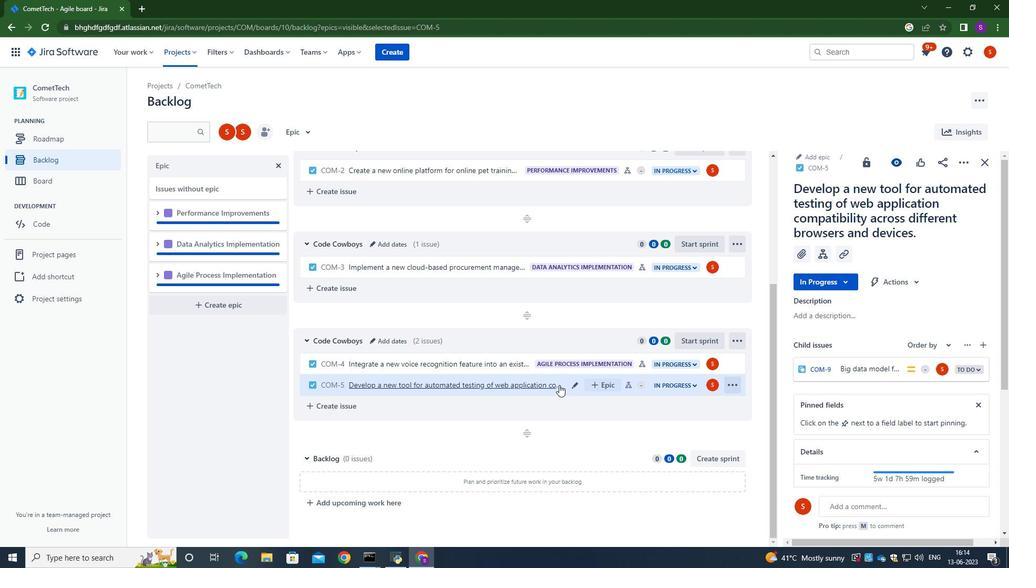 
Action: Mouse pressed left at (559, 385)
Screenshot: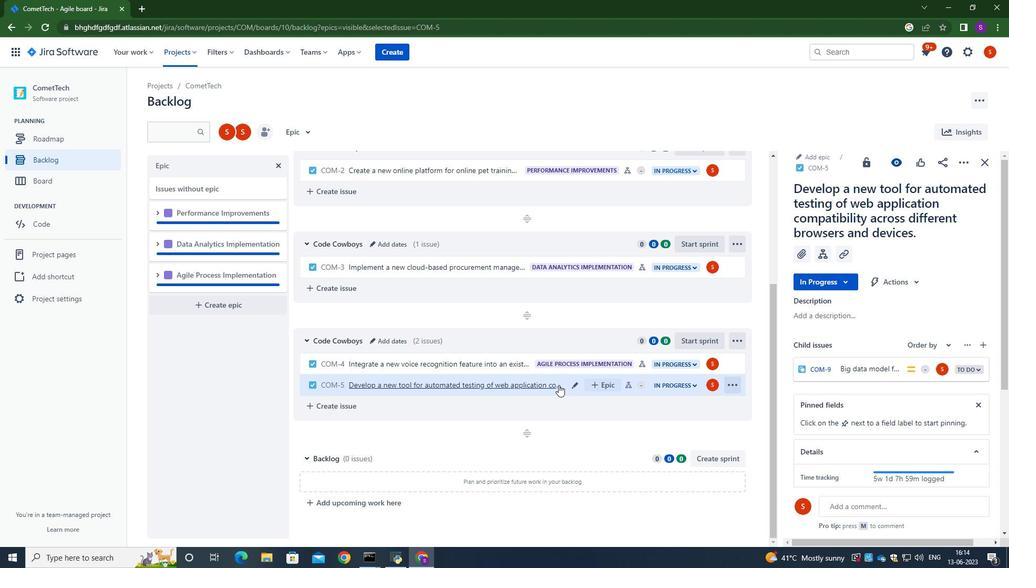 
Action: Mouse moved to (564, 315)
Screenshot: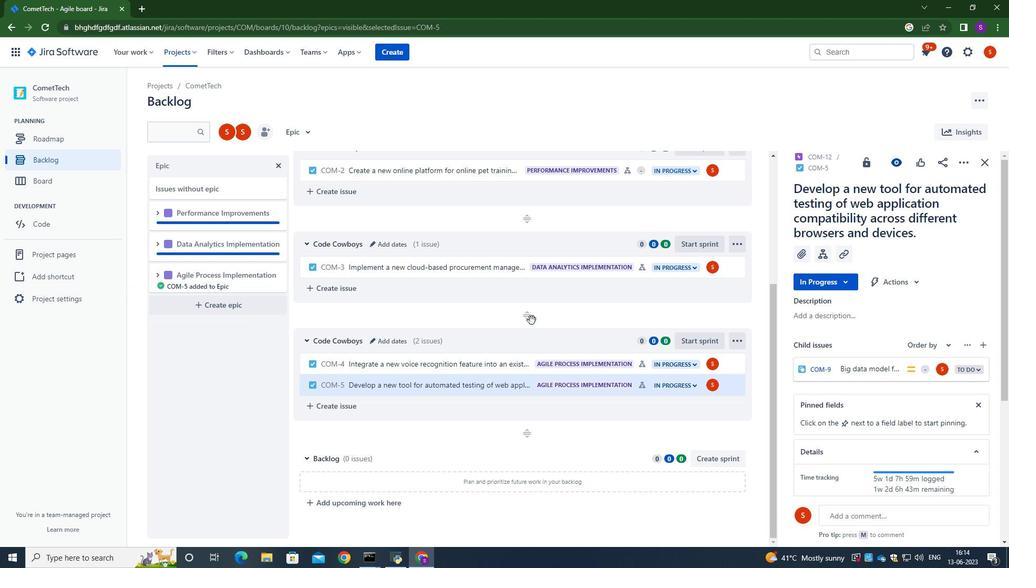 
Action: Mouse scrolled (564, 316) with delta (0, 0)
Screenshot: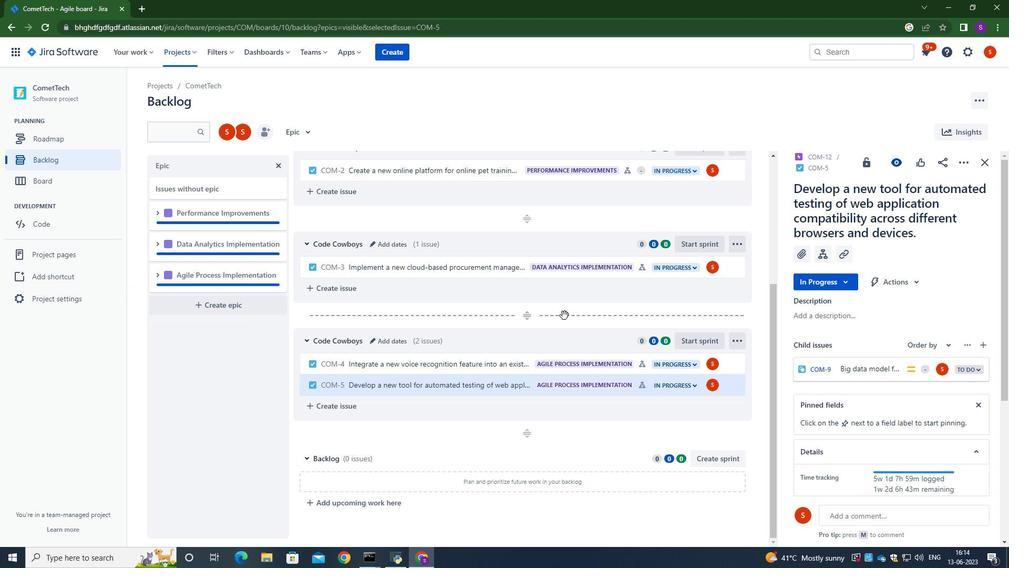 
Action: Mouse moved to (574, 354)
Screenshot: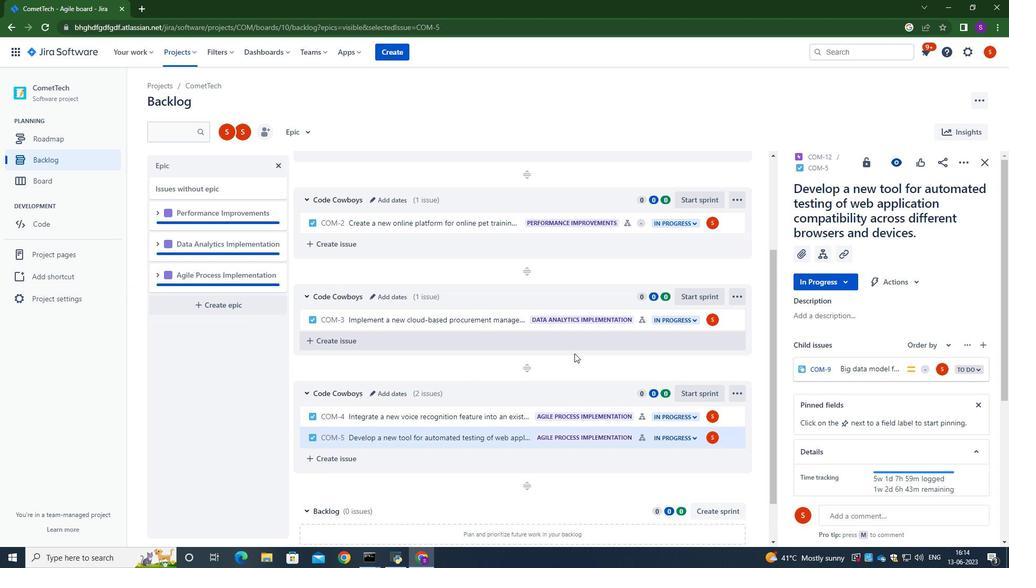 
Action: Mouse scrolled (574, 354) with delta (0, 0)
Screenshot: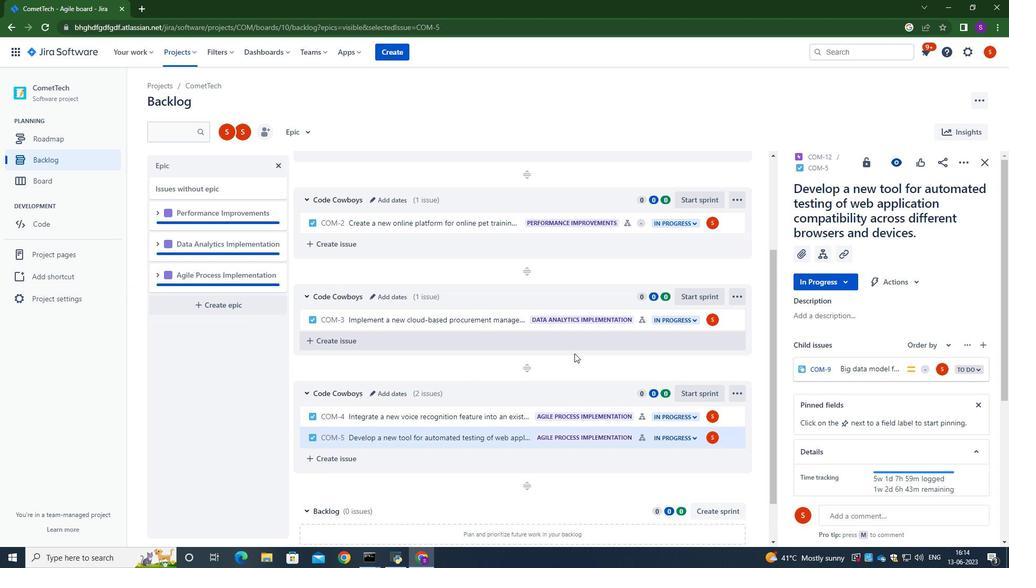 
Action: Mouse scrolled (574, 355) with delta (0, 0)
Screenshot: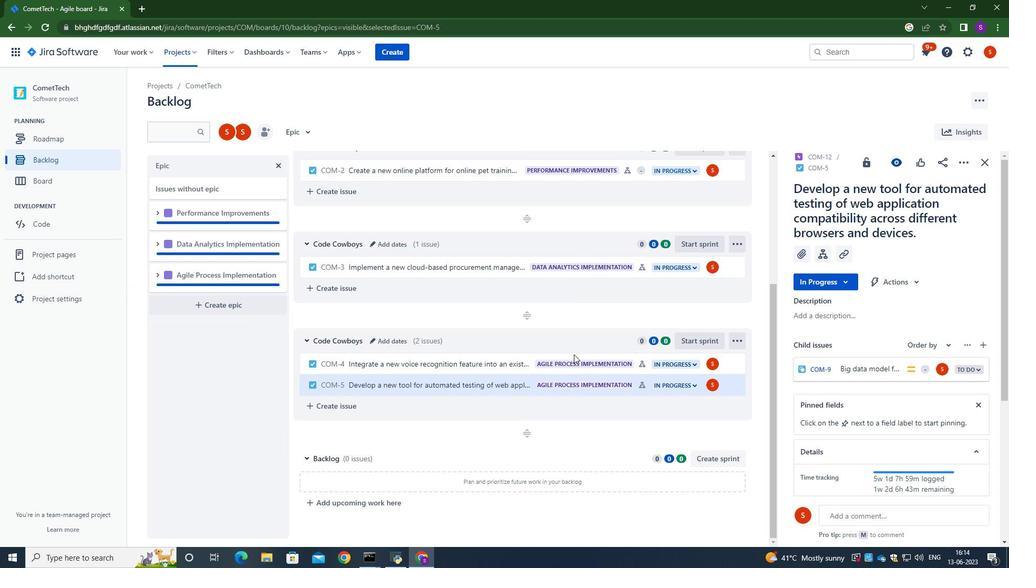 
Action: Mouse scrolled (574, 355) with delta (0, 0)
Screenshot: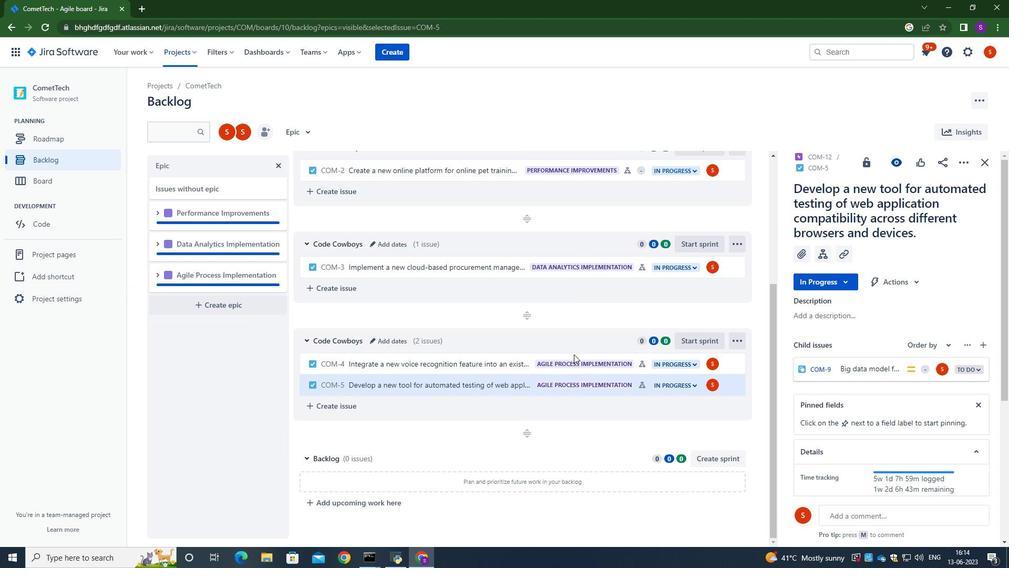 
